 Task: Search one way flight ticket for 3 adults, 3 children in business from Dayton: James M. Cox Dayton International Airport to Greenville: Pitt-greenville Airport on 5-2-2023. Choice of flights is Alaska. Number of bags: 1 carry on bag and 3 checked bags. Price is upto 79000. Outbound departure time preference is 23:15.
Action: Mouse moved to (366, 322)
Screenshot: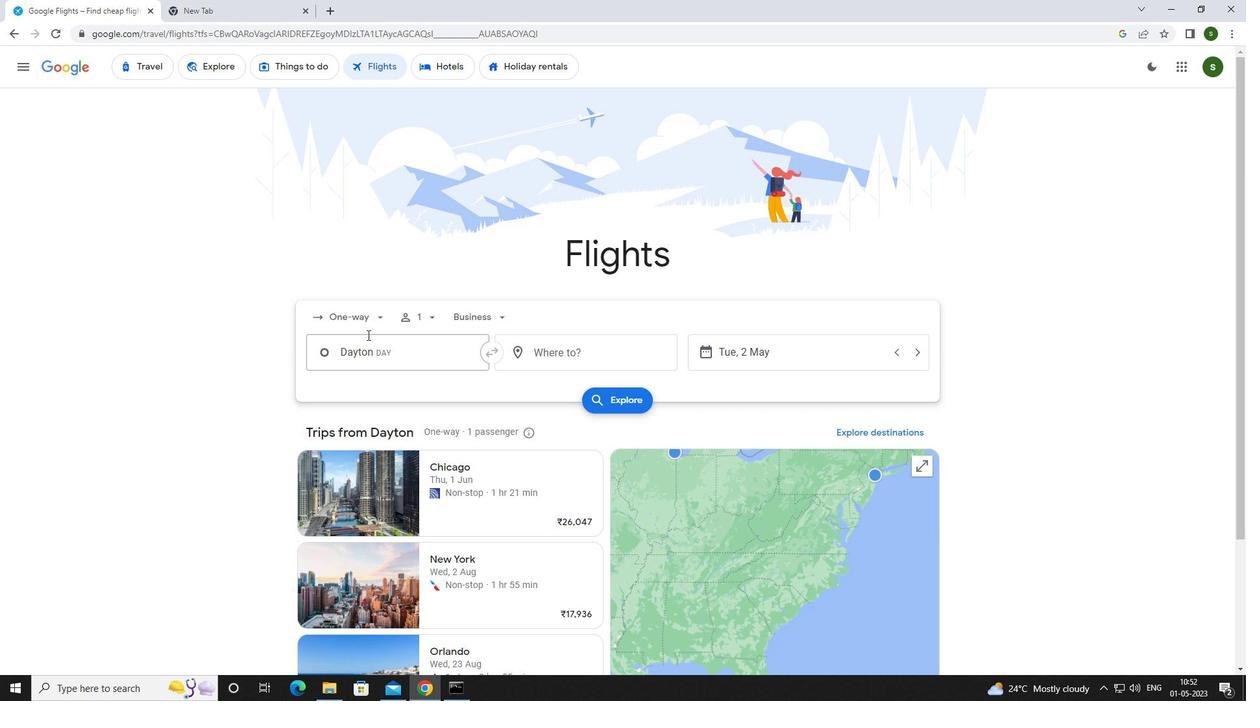 
Action: Mouse pressed left at (366, 322)
Screenshot: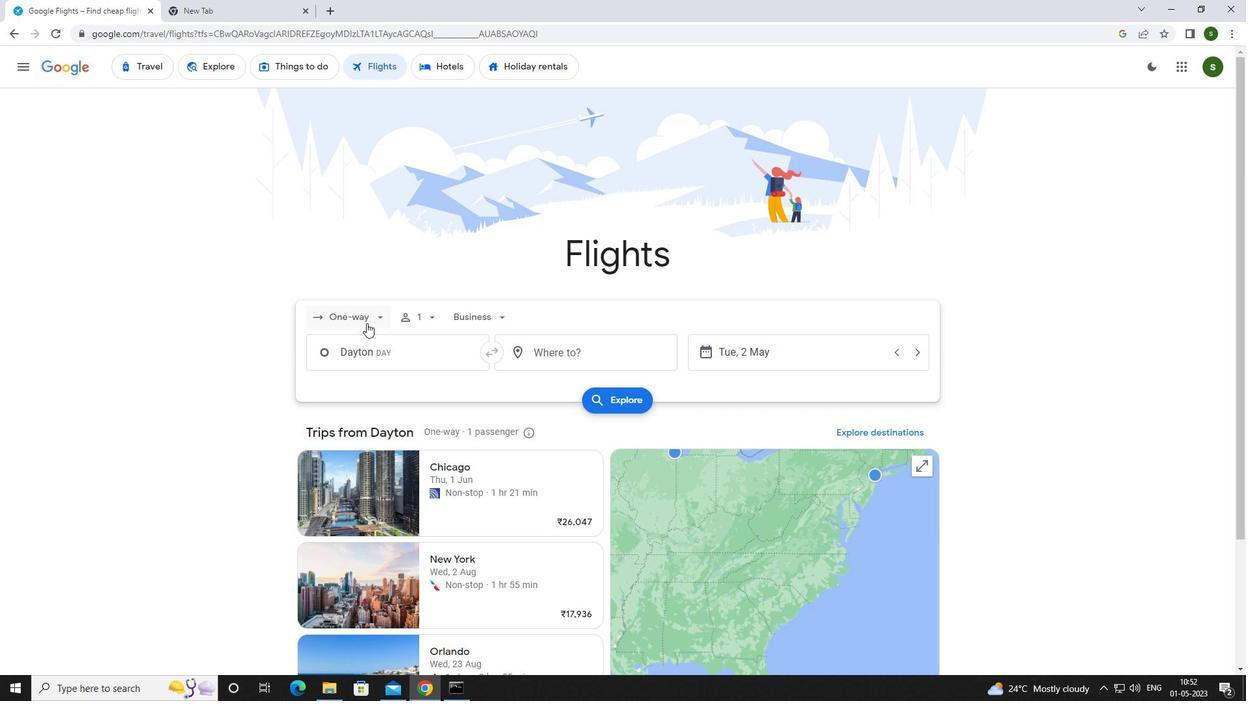 
Action: Mouse moved to (373, 379)
Screenshot: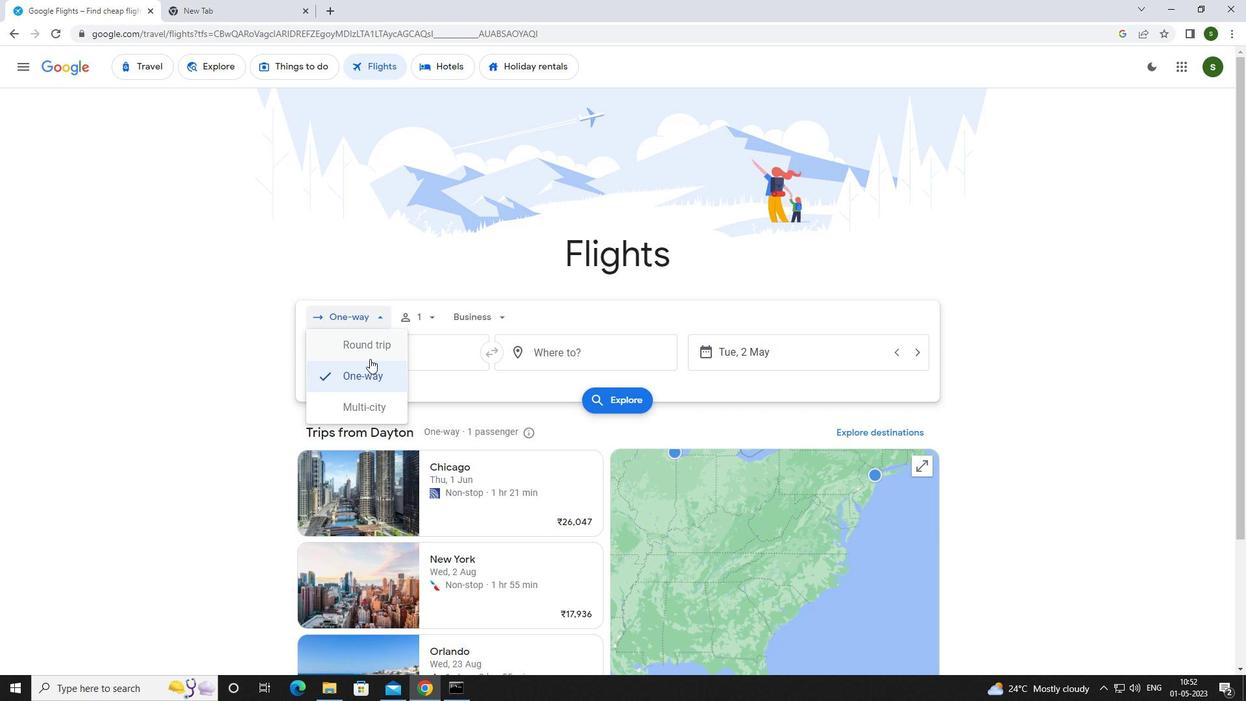 
Action: Mouse pressed left at (373, 379)
Screenshot: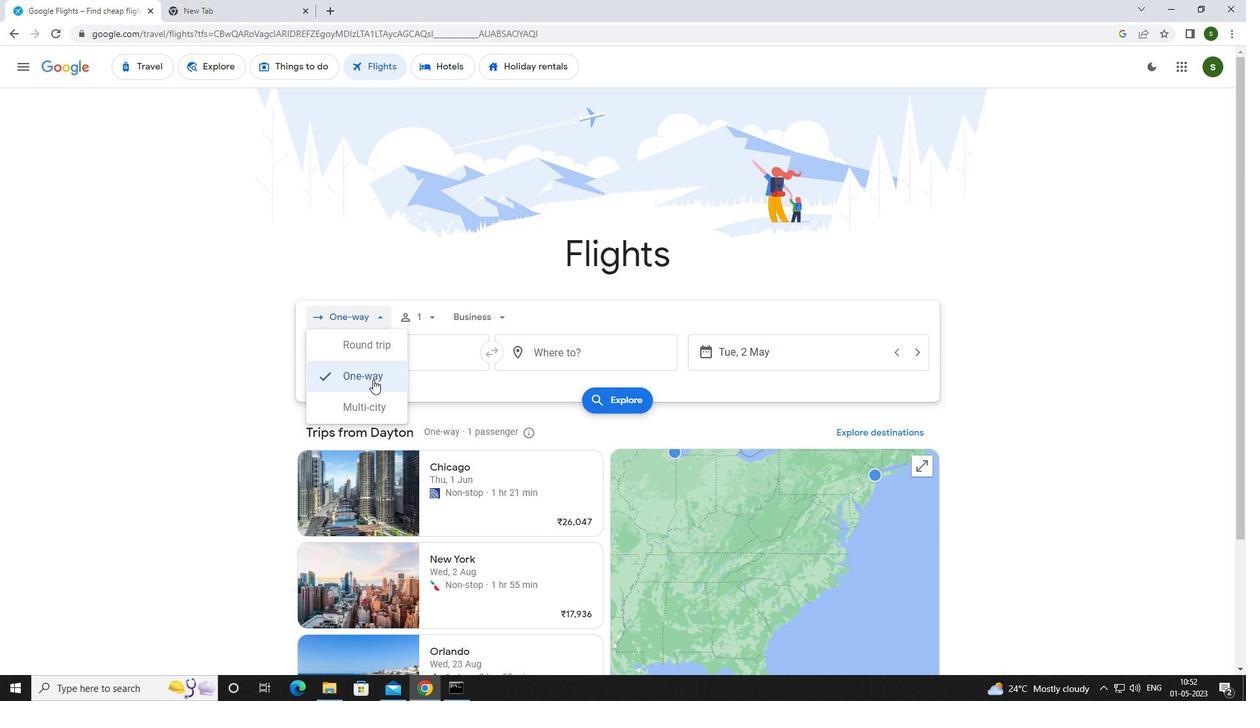 
Action: Mouse moved to (435, 315)
Screenshot: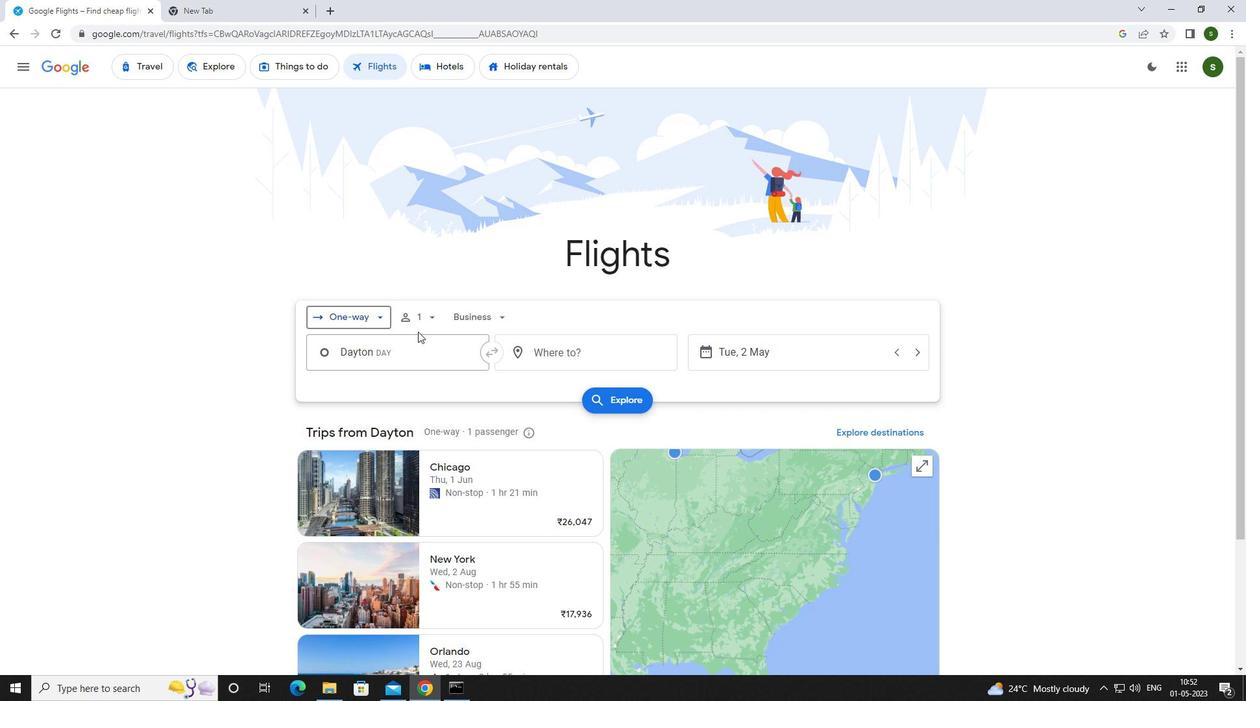 
Action: Mouse pressed left at (435, 315)
Screenshot: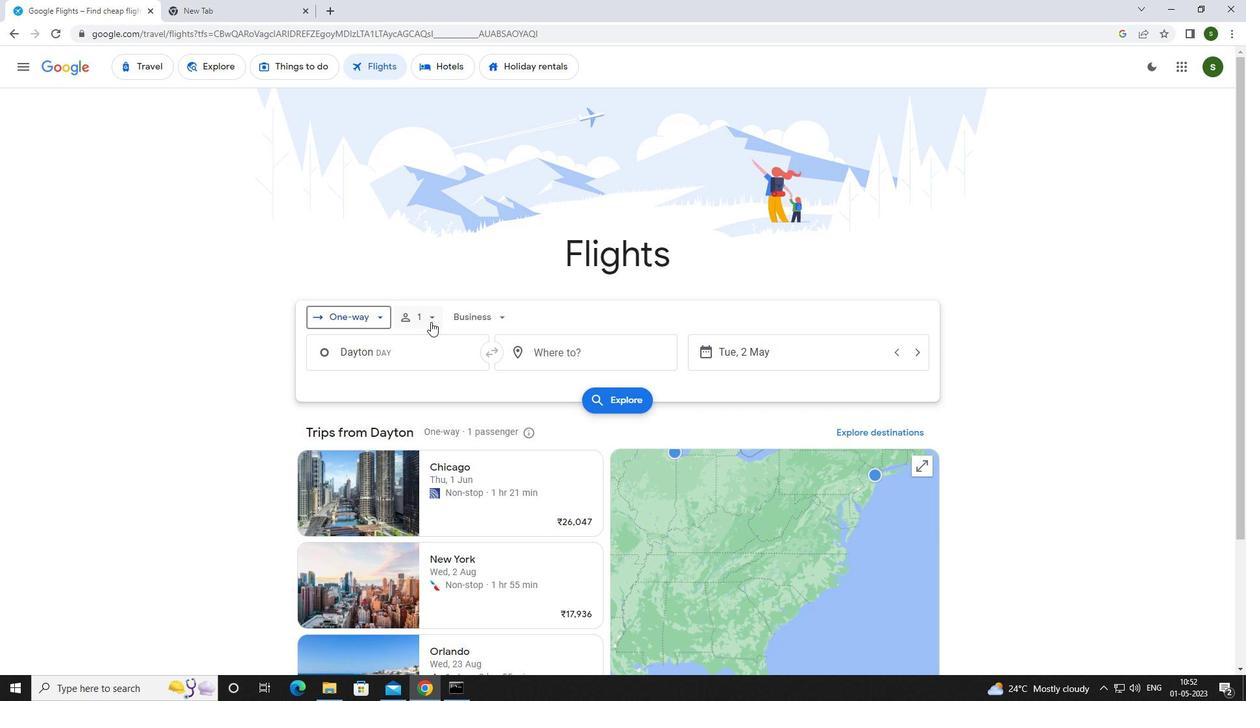 
Action: Mouse moved to (530, 352)
Screenshot: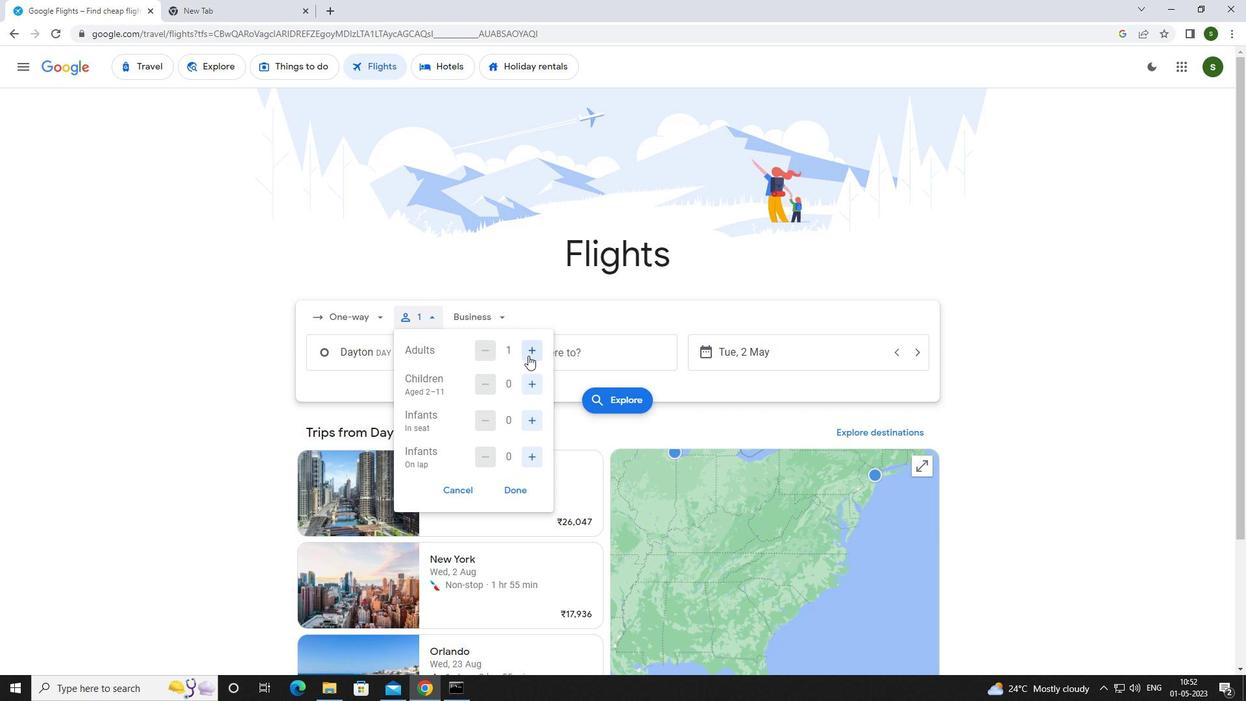 
Action: Mouse pressed left at (530, 352)
Screenshot: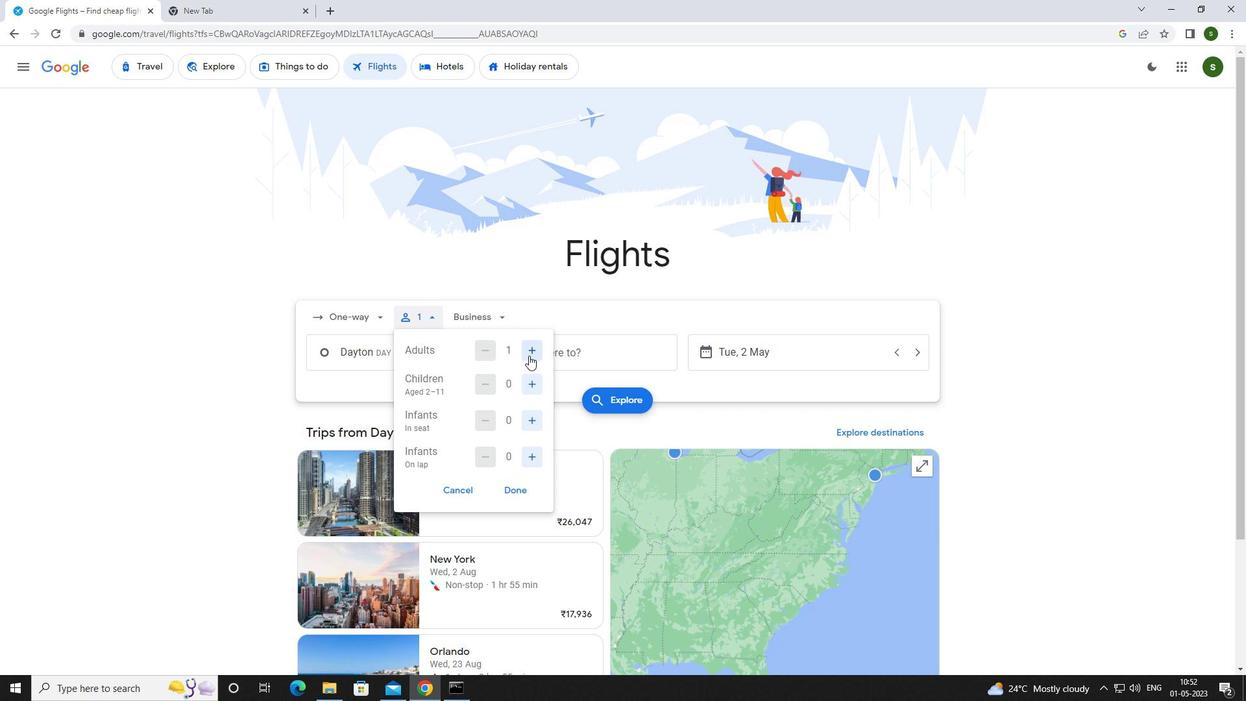 
Action: Mouse pressed left at (530, 352)
Screenshot: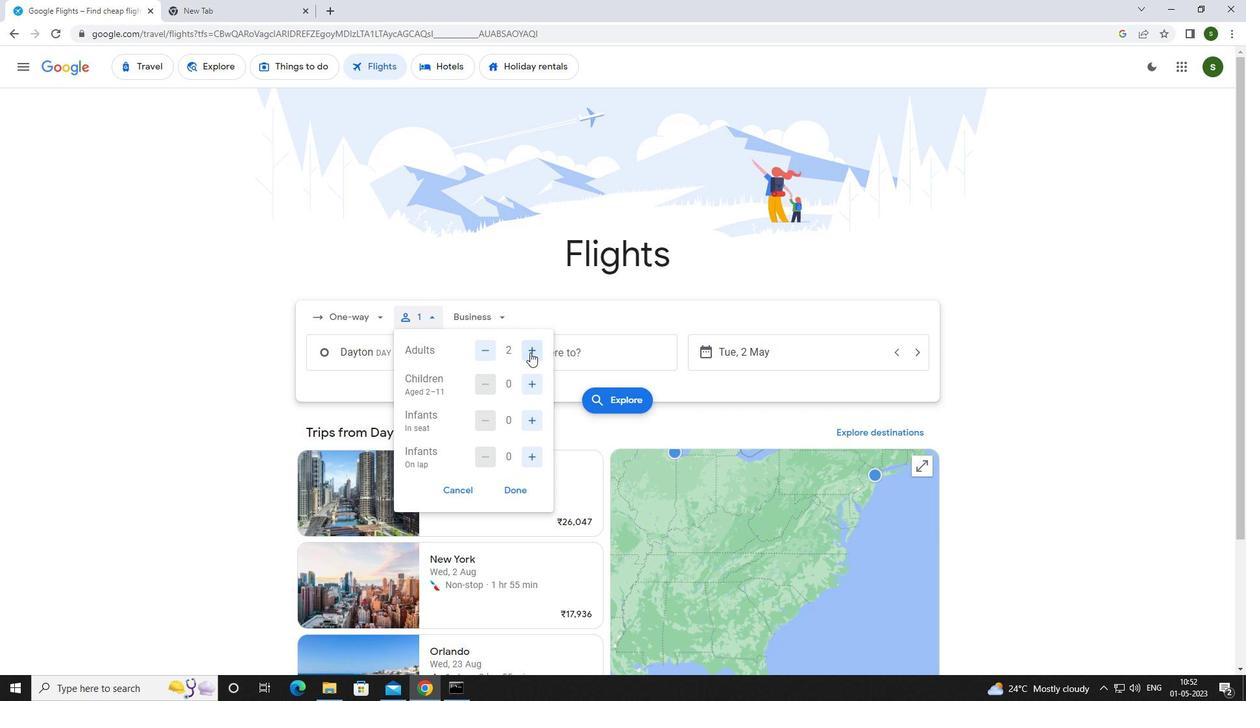 
Action: Mouse moved to (530, 377)
Screenshot: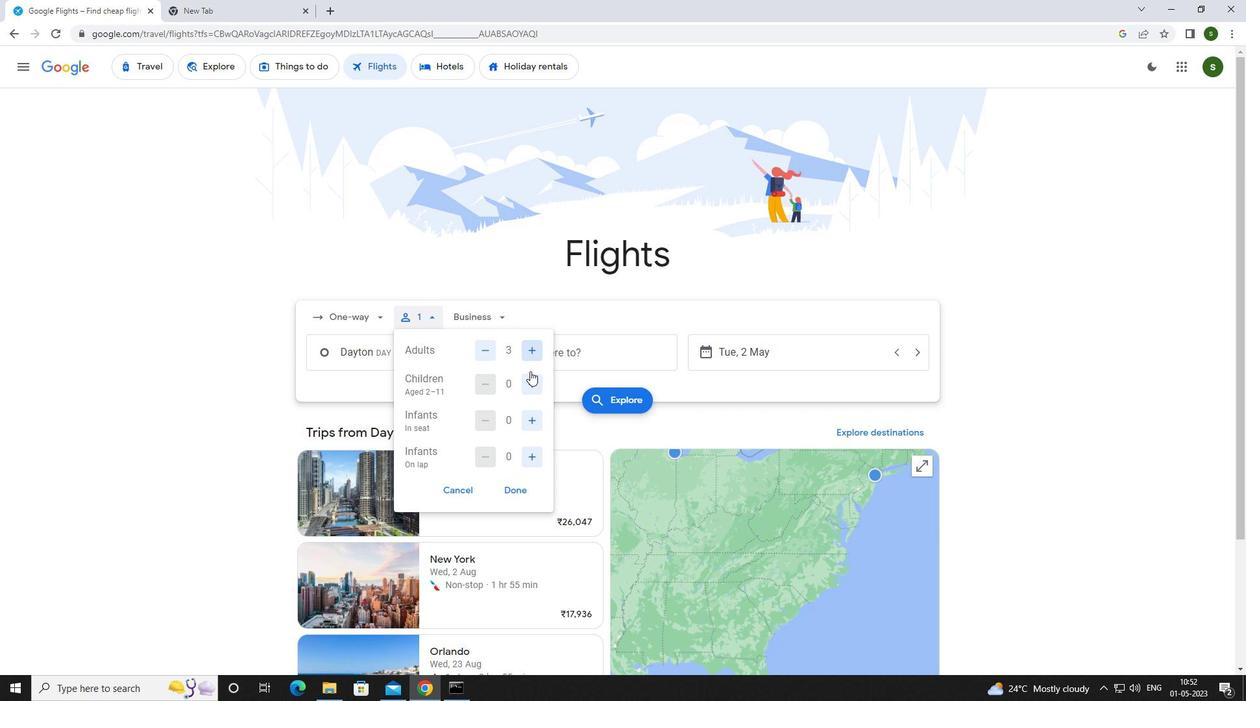 
Action: Mouse pressed left at (530, 377)
Screenshot: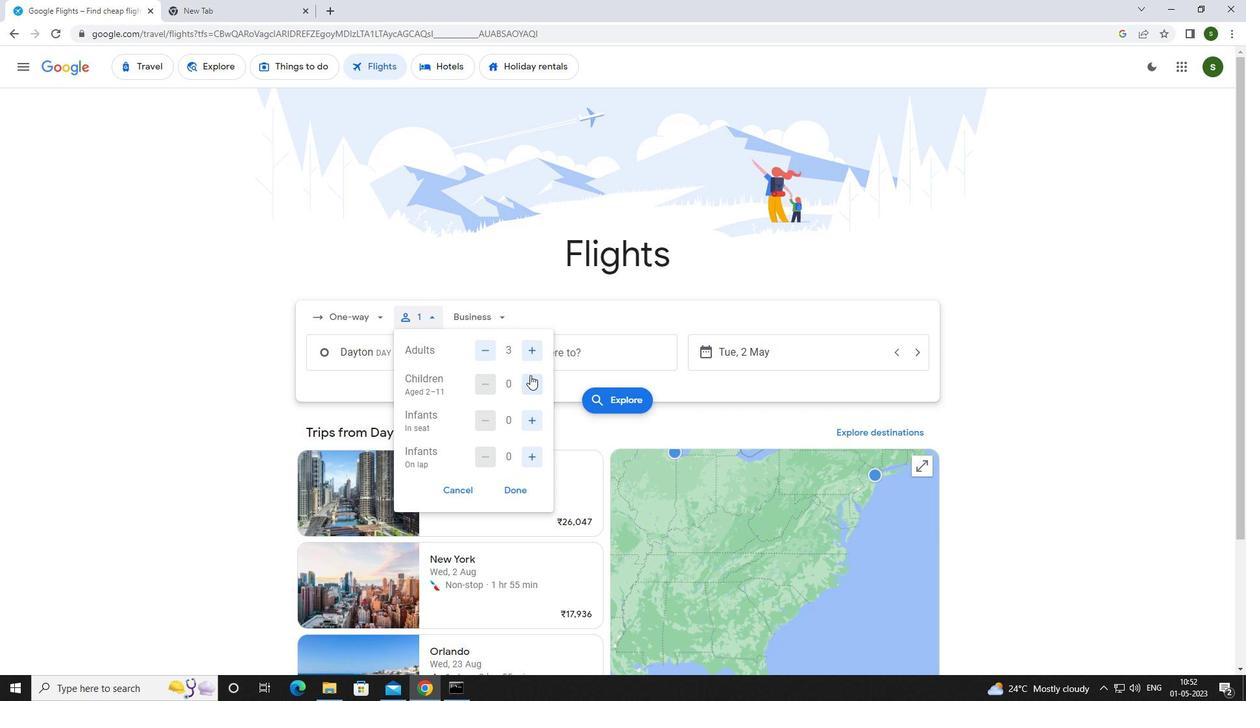 
Action: Mouse pressed left at (530, 377)
Screenshot: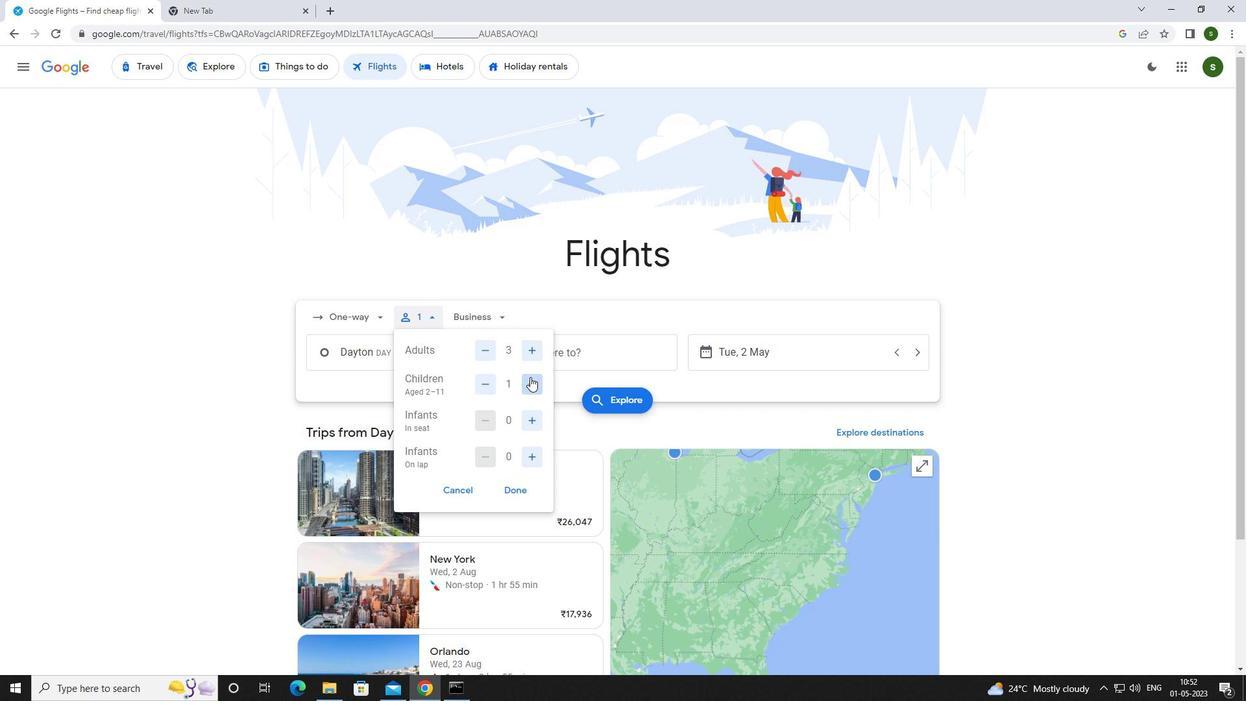 
Action: Mouse pressed left at (530, 377)
Screenshot: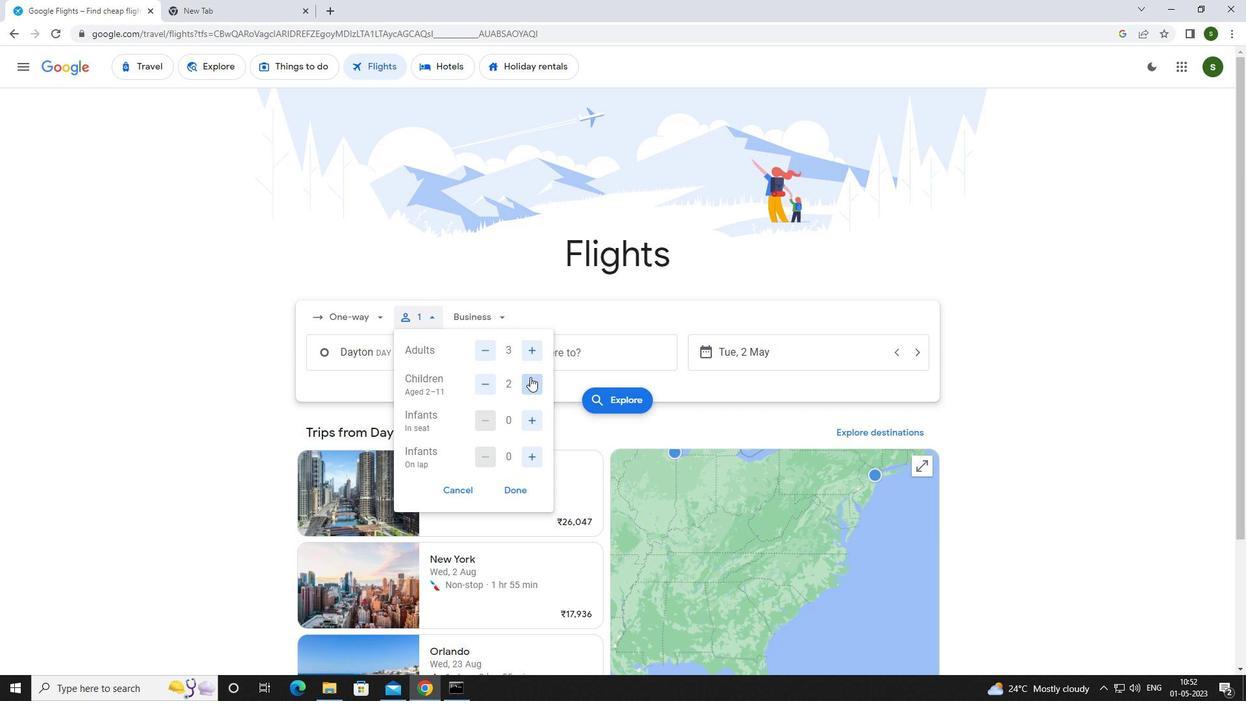 
Action: Mouse moved to (502, 322)
Screenshot: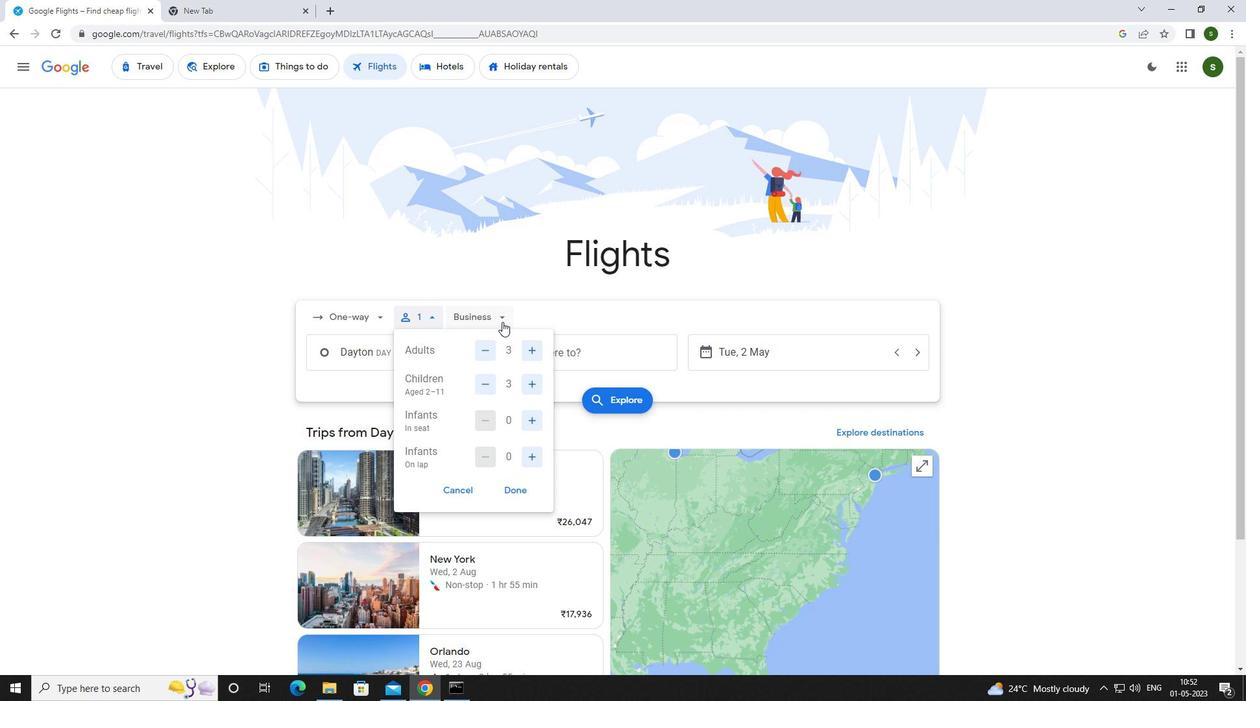
Action: Mouse pressed left at (502, 322)
Screenshot: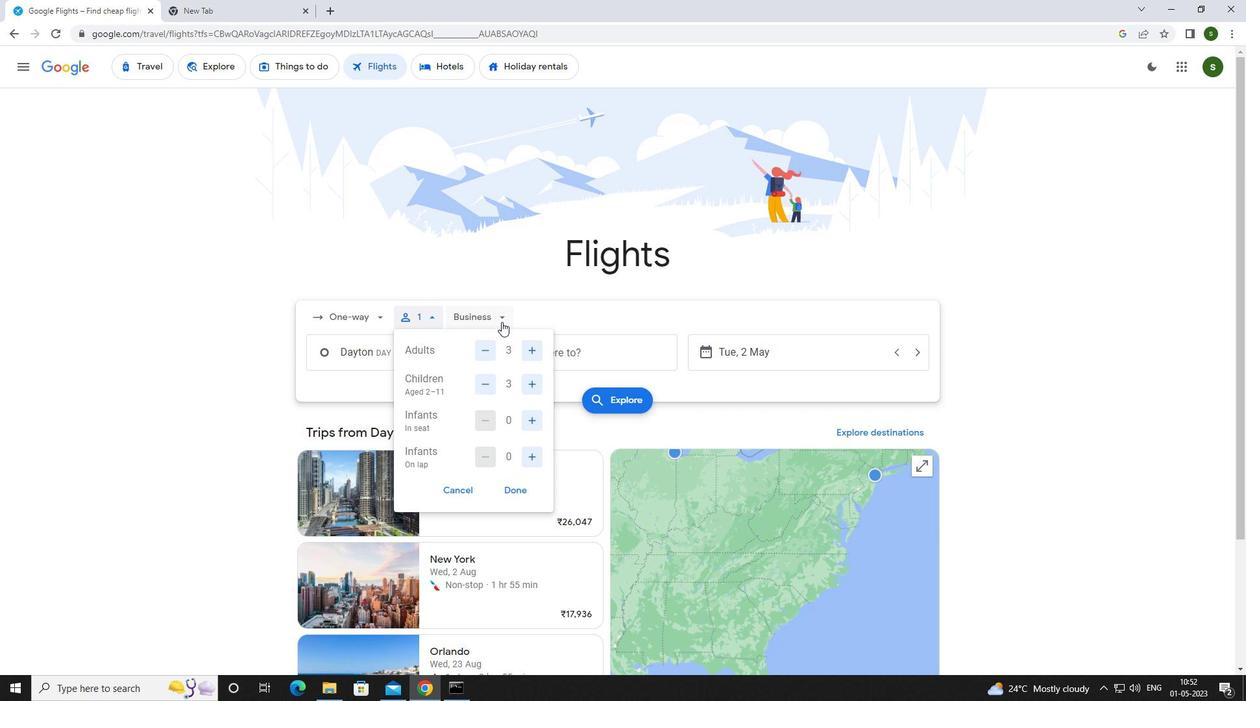 
Action: Mouse moved to (511, 402)
Screenshot: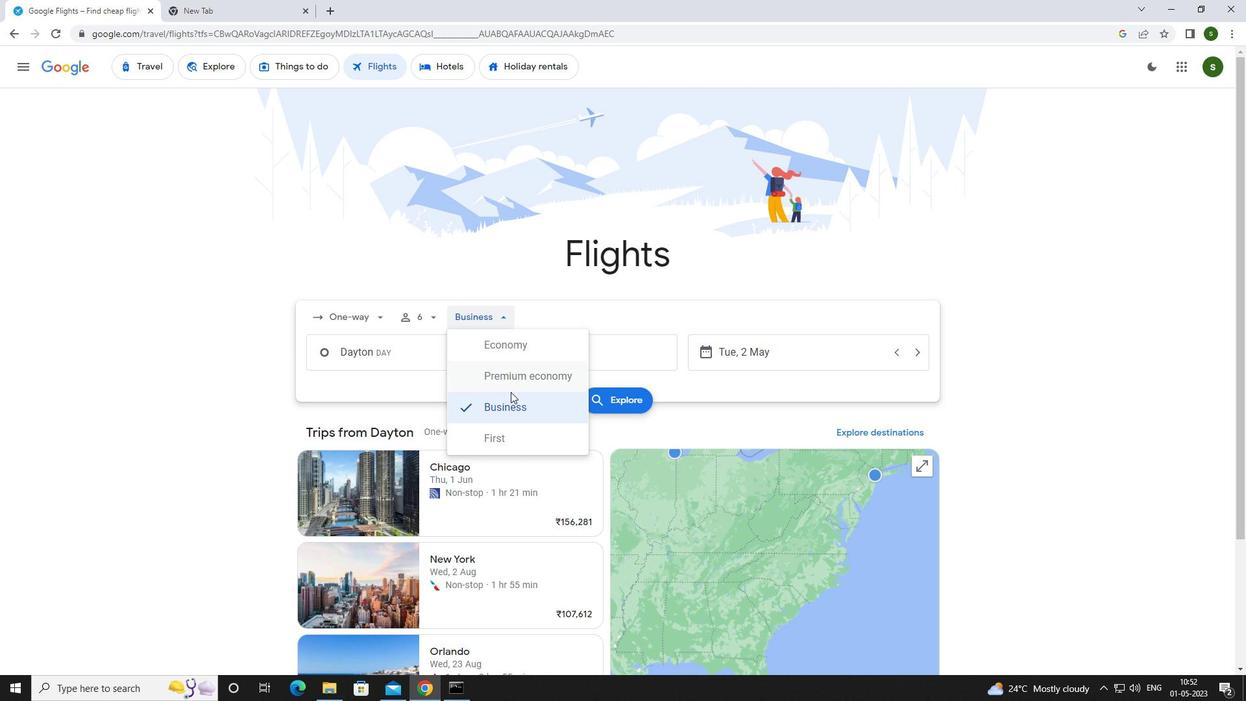 
Action: Mouse pressed left at (511, 402)
Screenshot: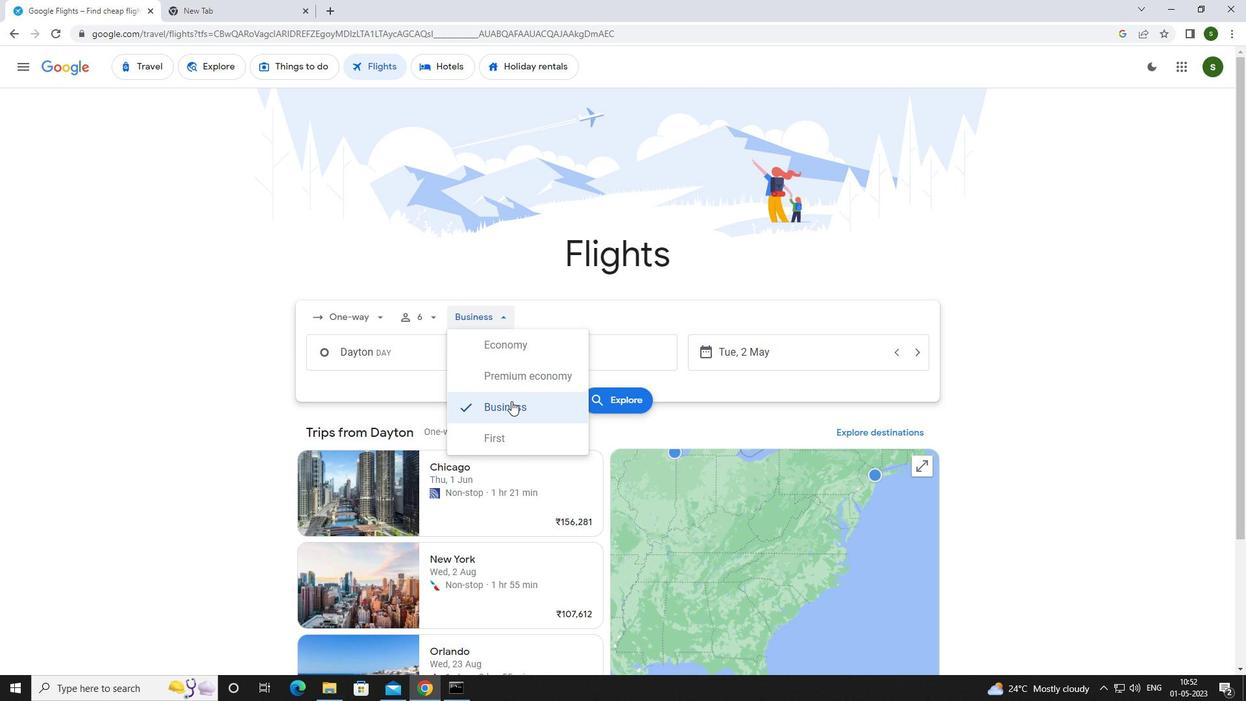 
Action: Mouse moved to (448, 353)
Screenshot: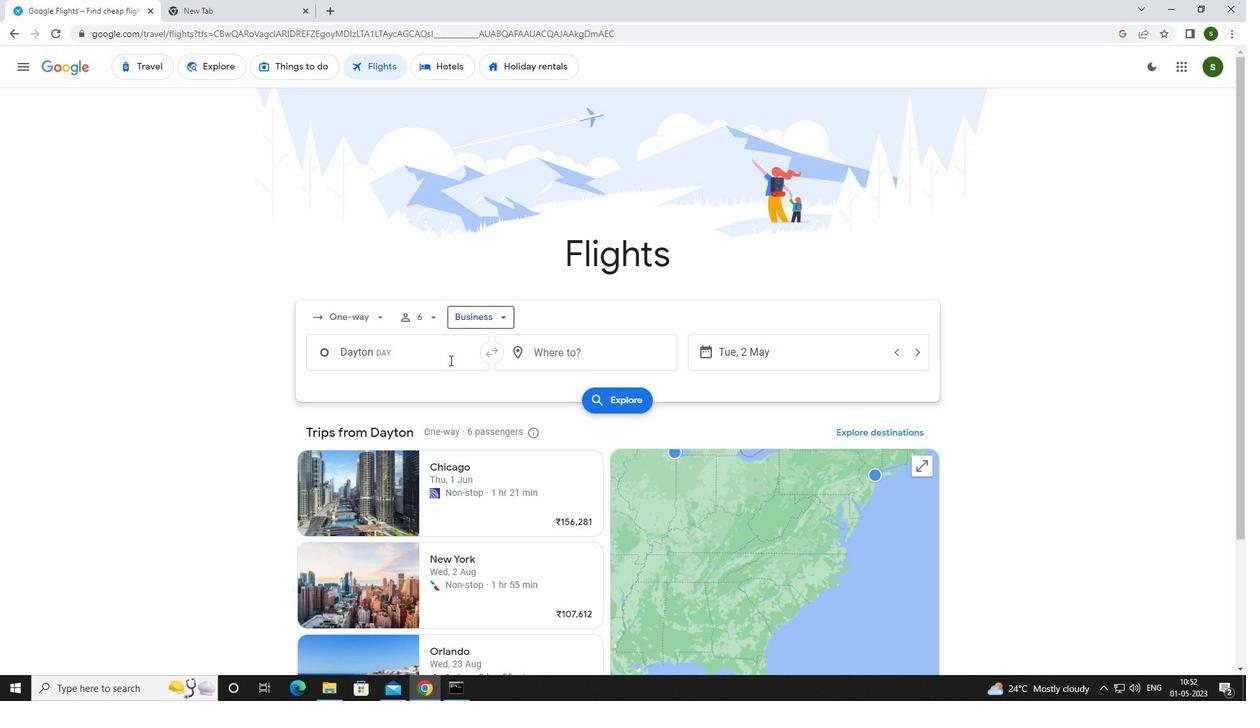 
Action: Mouse pressed left at (448, 353)
Screenshot: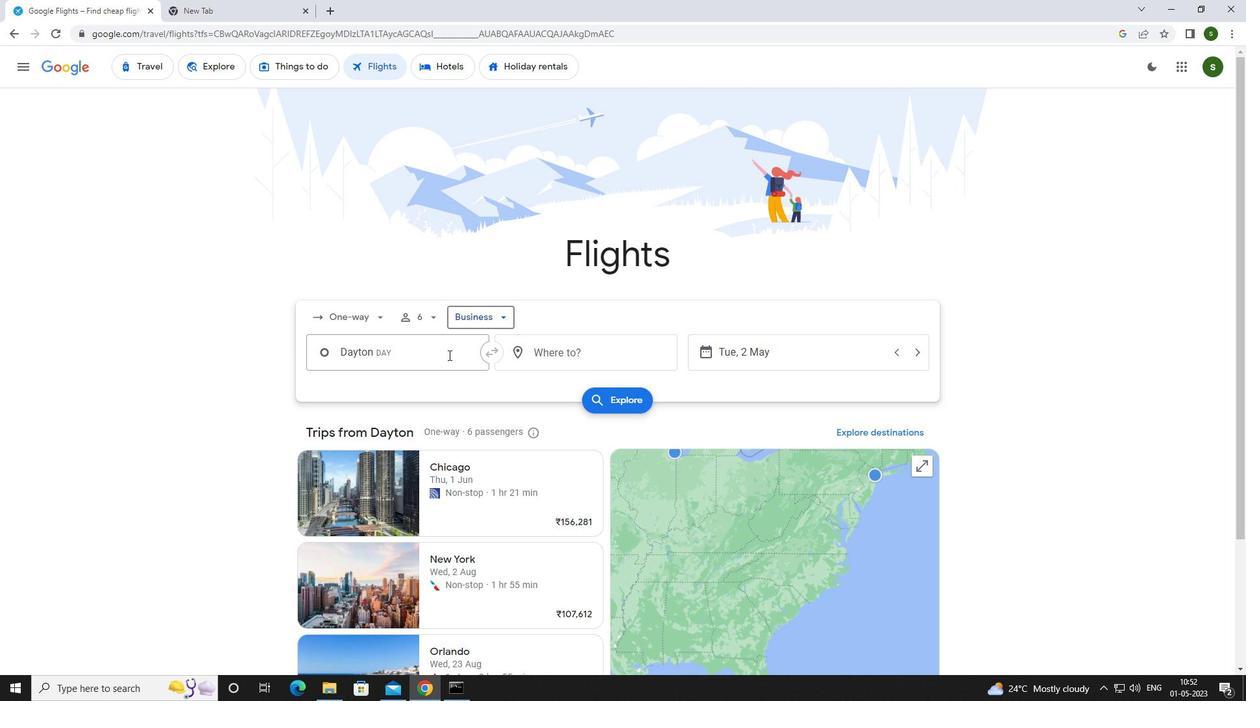 
Action: Key pressed <Key.caps_lock>d<Key.caps_lock>ayton<Key.space>
Screenshot: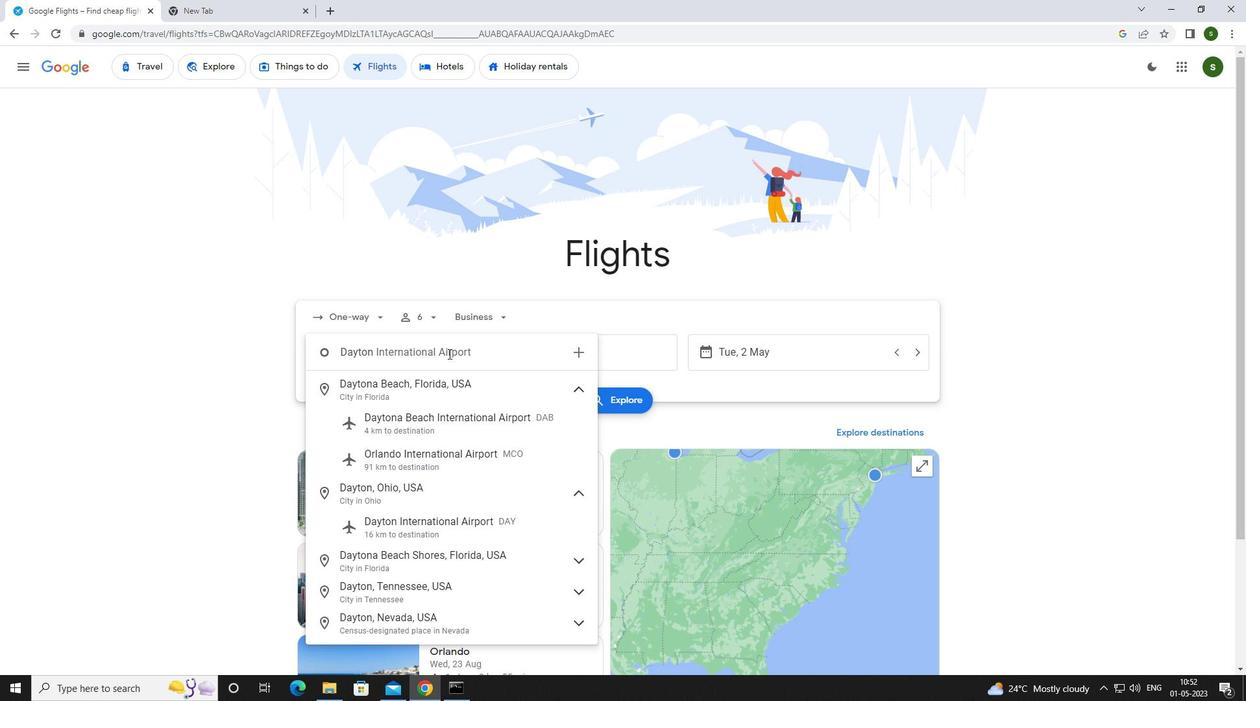 
Action: Mouse moved to (442, 423)
Screenshot: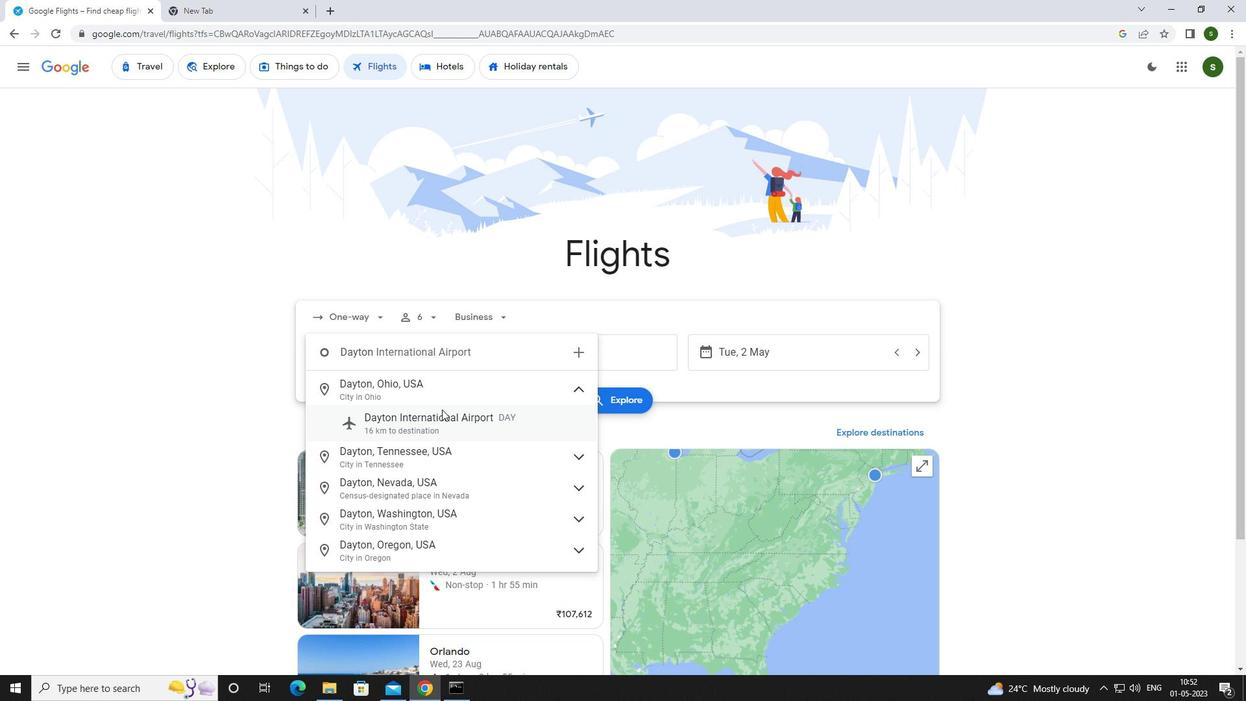 
Action: Mouse pressed left at (442, 423)
Screenshot: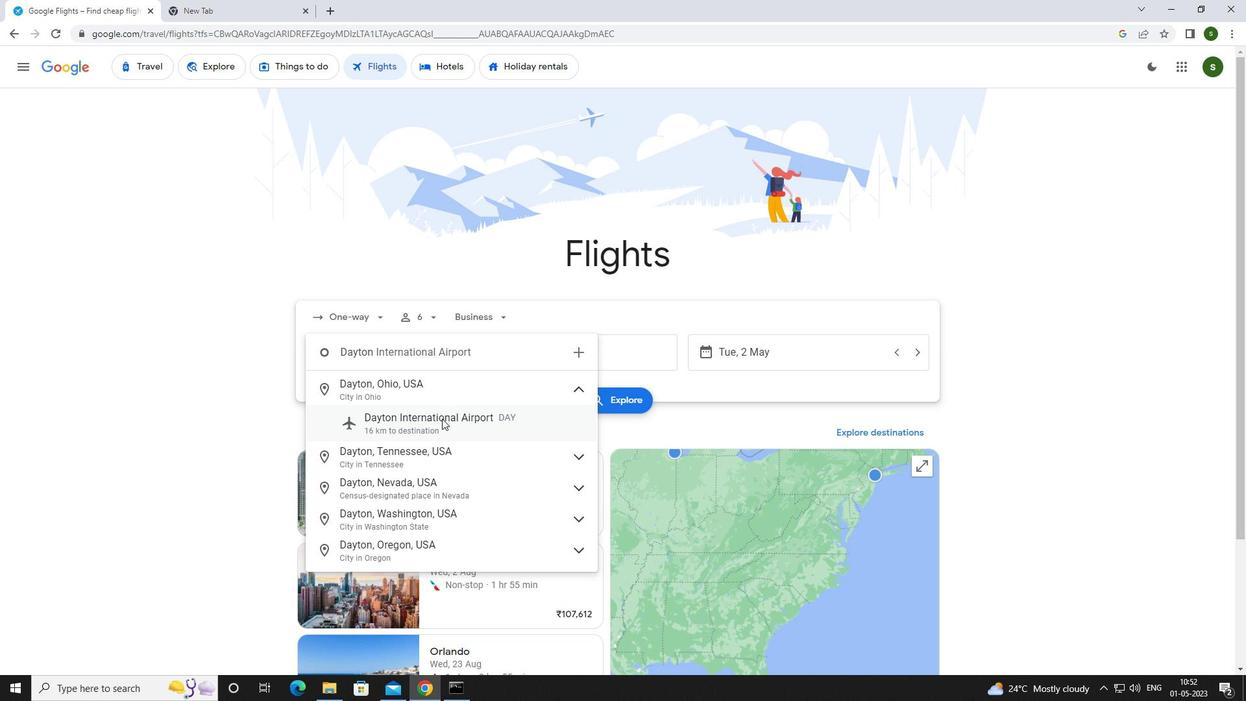 
Action: Mouse moved to (573, 357)
Screenshot: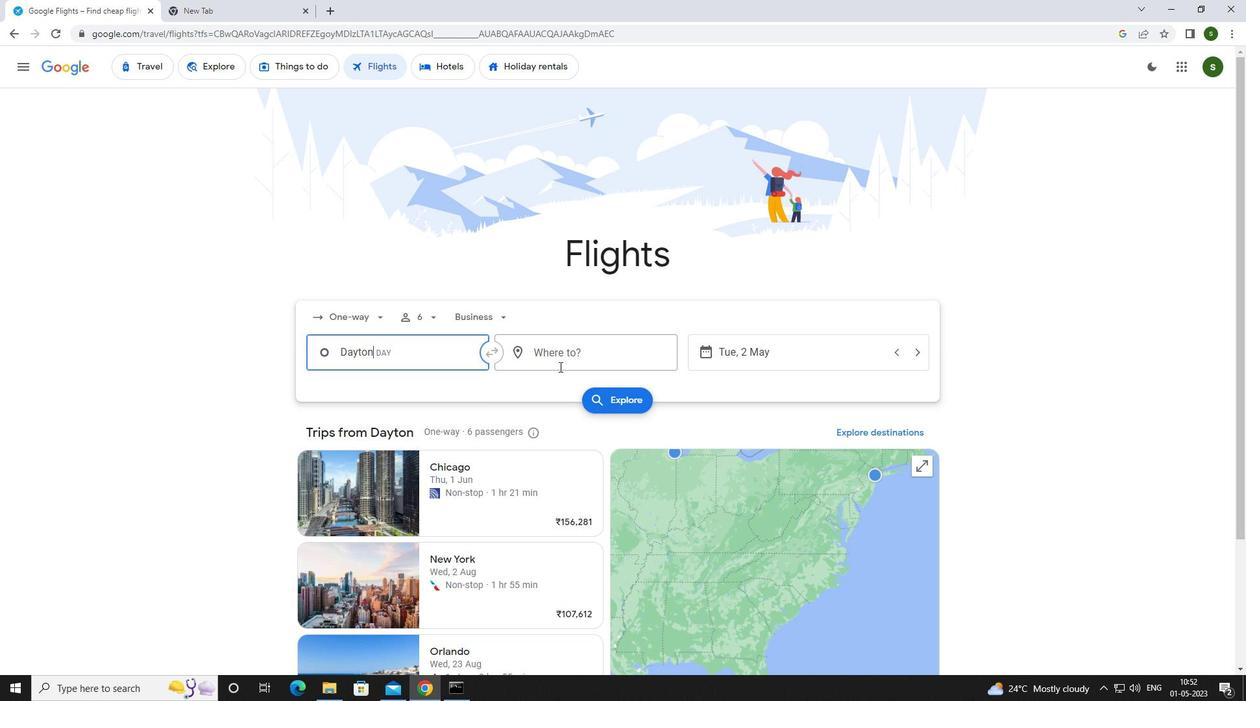 
Action: Mouse pressed left at (573, 357)
Screenshot: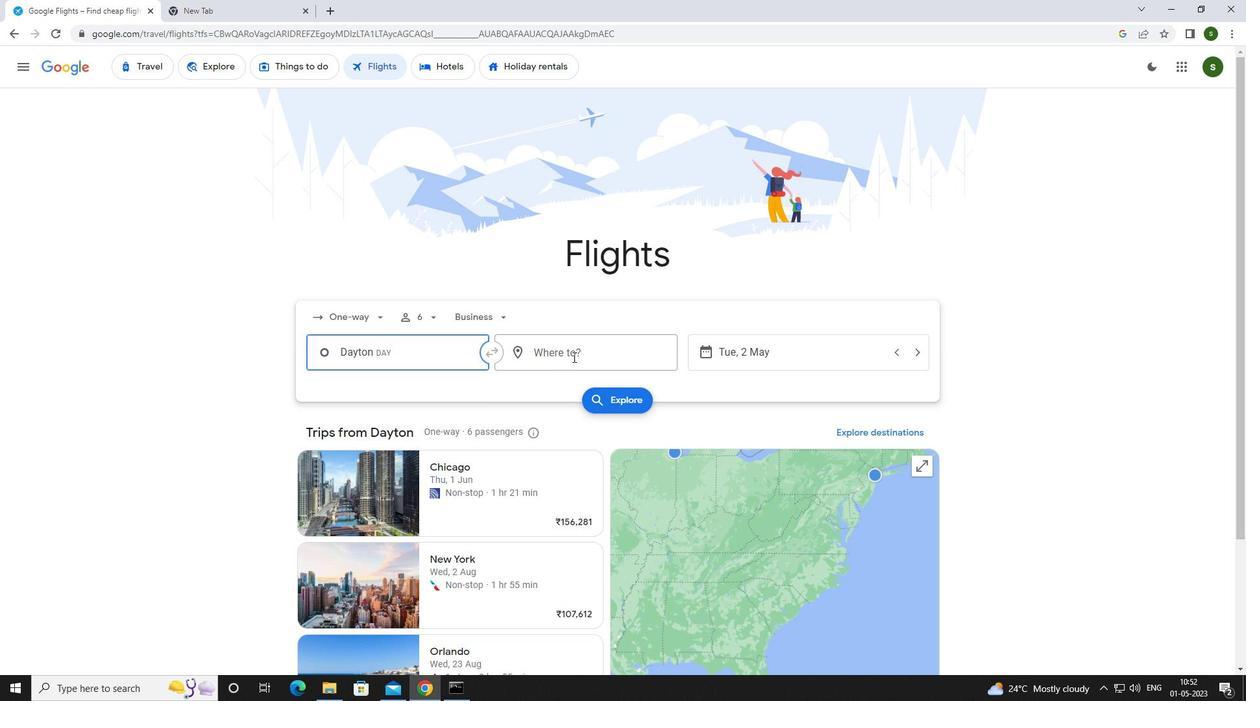 
Action: Mouse moved to (487, 379)
Screenshot: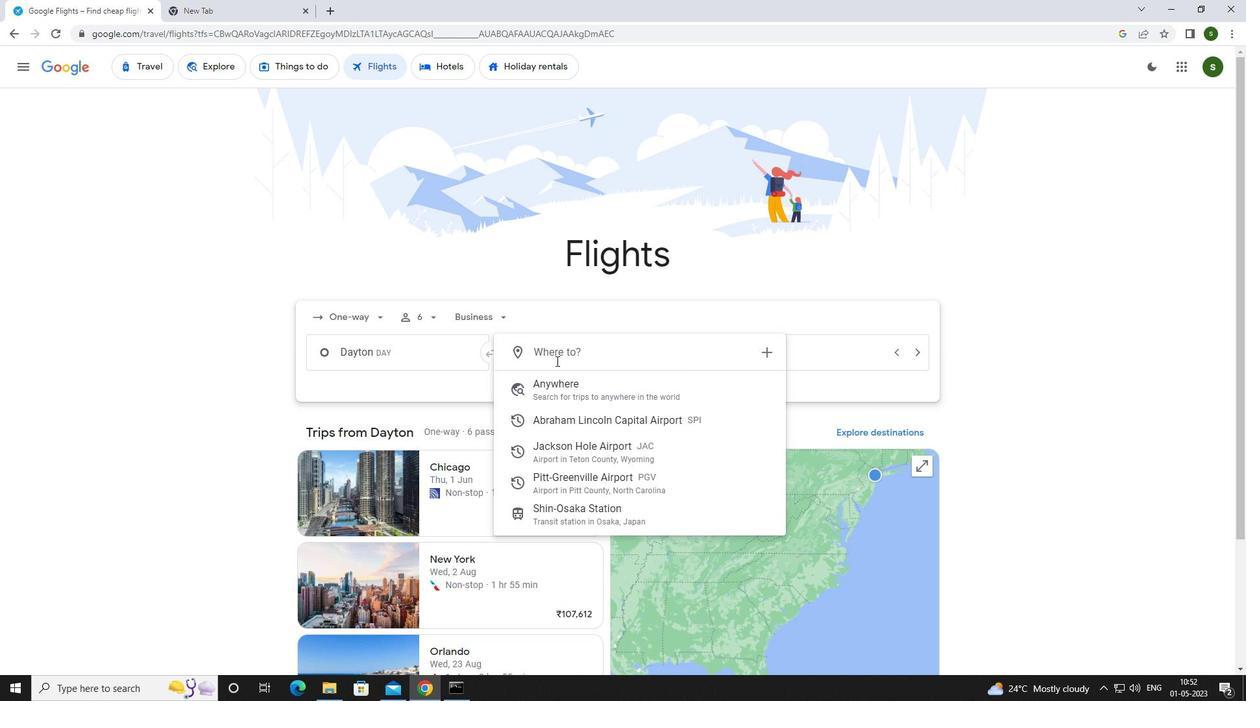 
Action: Key pressed <Key.caps_lock>p<Key.caps_lock>itt
Screenshot: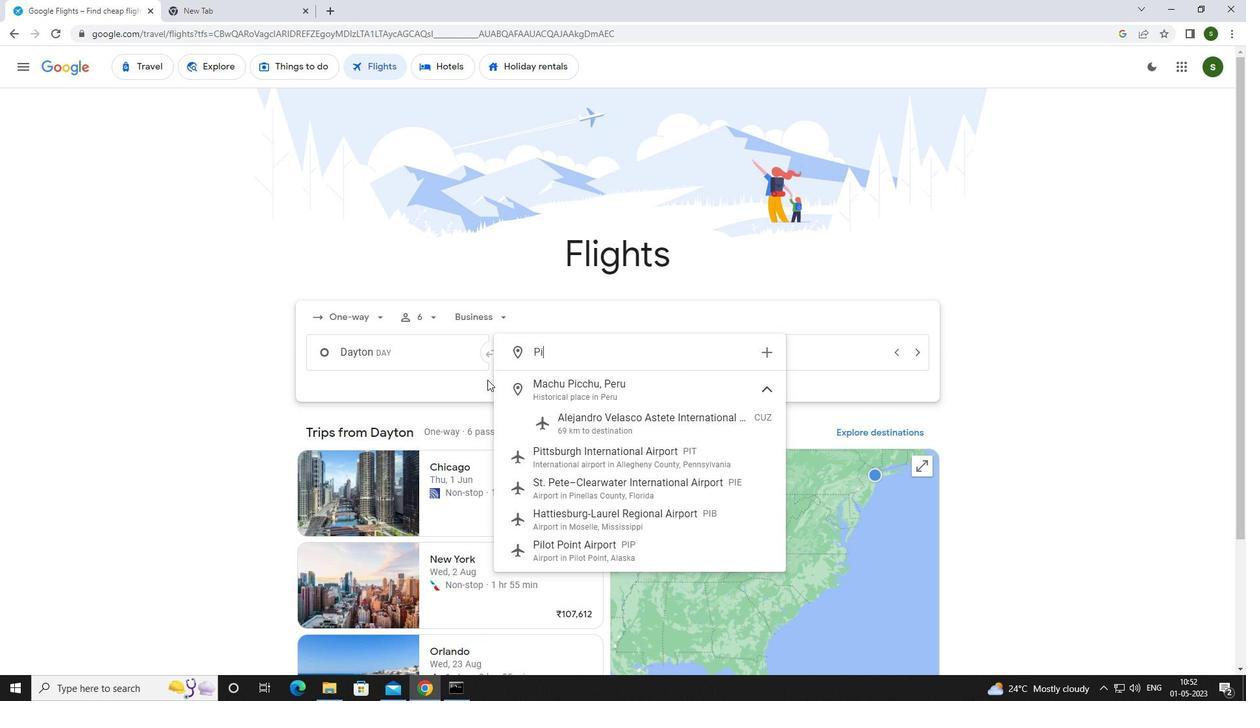 
Action: Mouse moved to (570, 481)
Screenshot: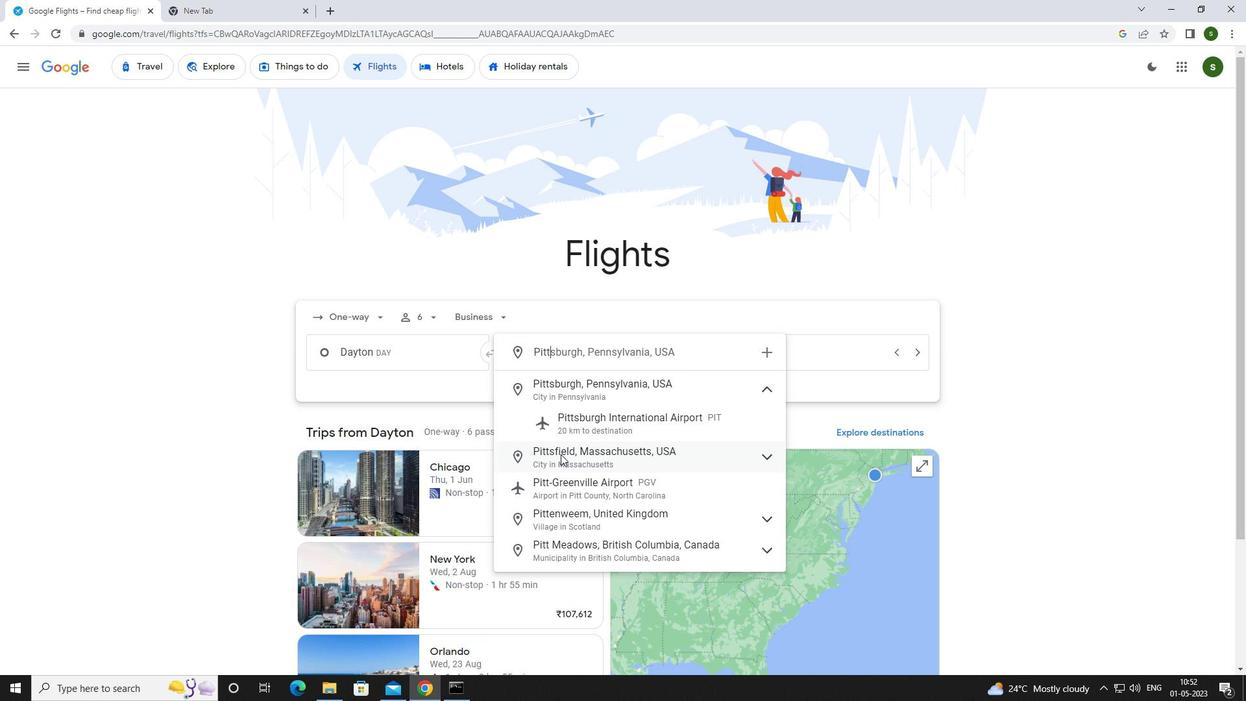 
Action: Mouse pressed left at (570, 481)
Screenshot: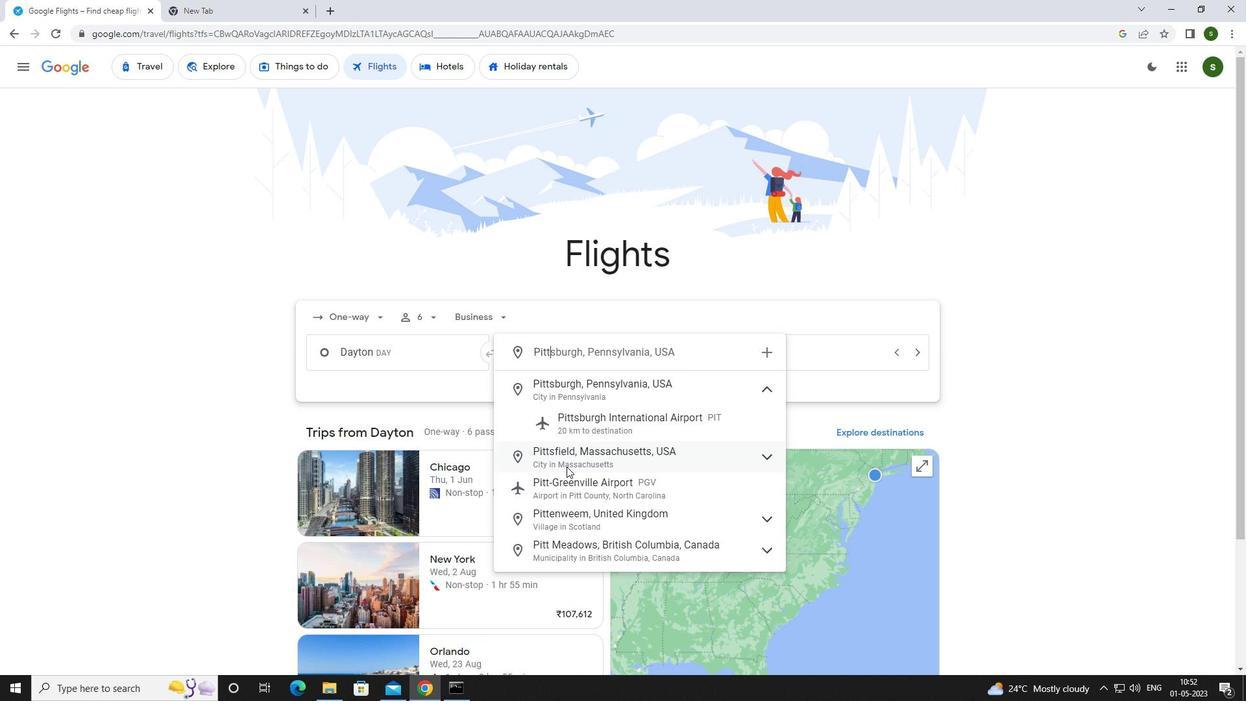 
Action: Mouse moved to (781, 353)
Screenshot: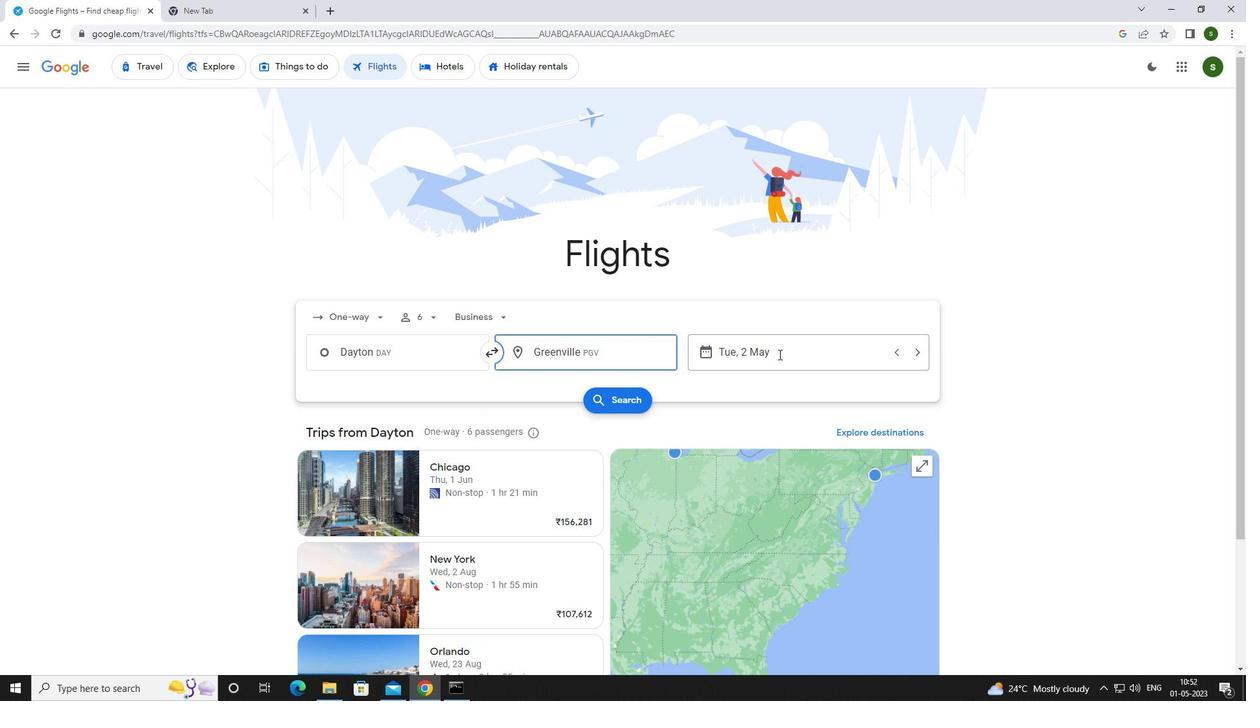 
Action: Mouse pressed left at (781, 353)
Screenshot: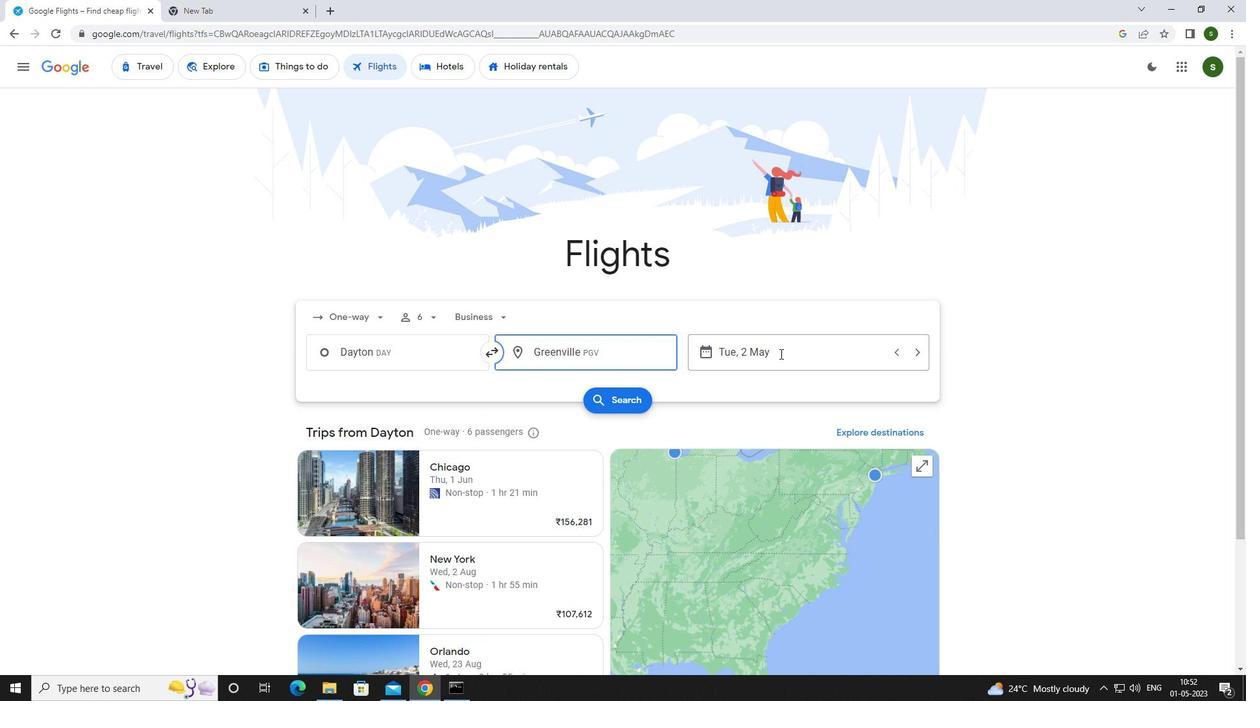 
Action: Mouse moved to (531, 442)
Screenshot: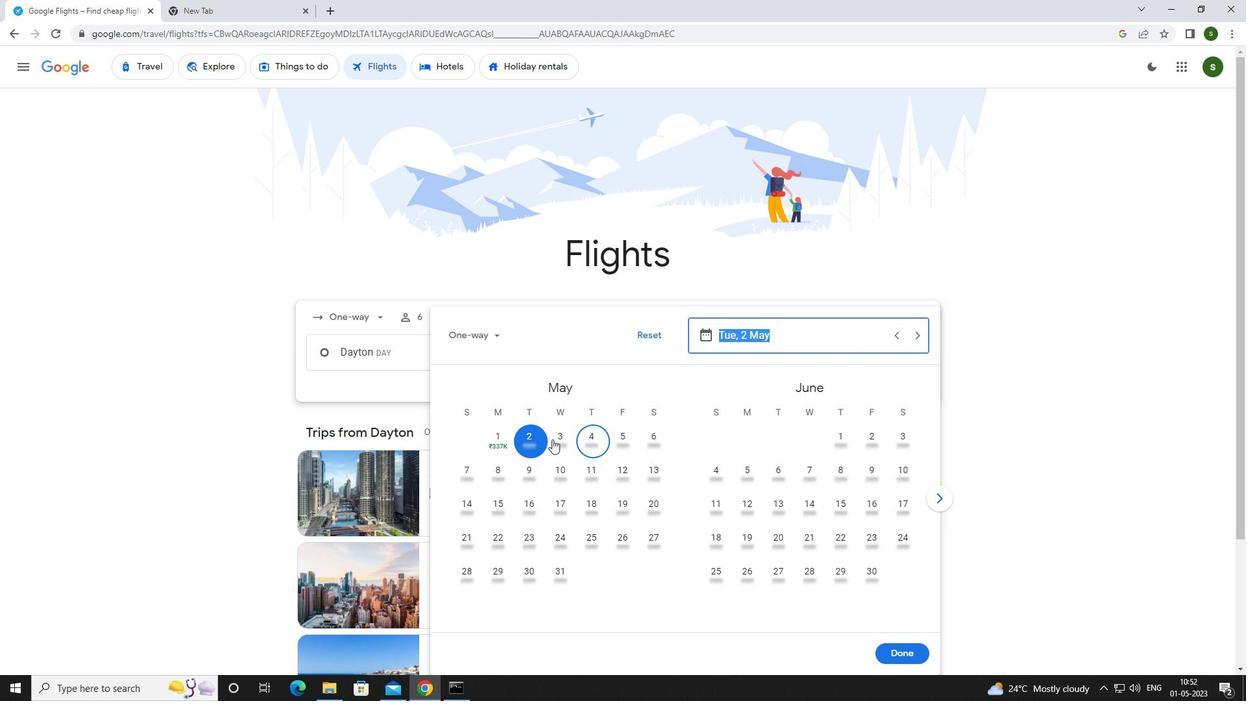 
Action: Mouse pressed left at (531, 442)
Screenshot: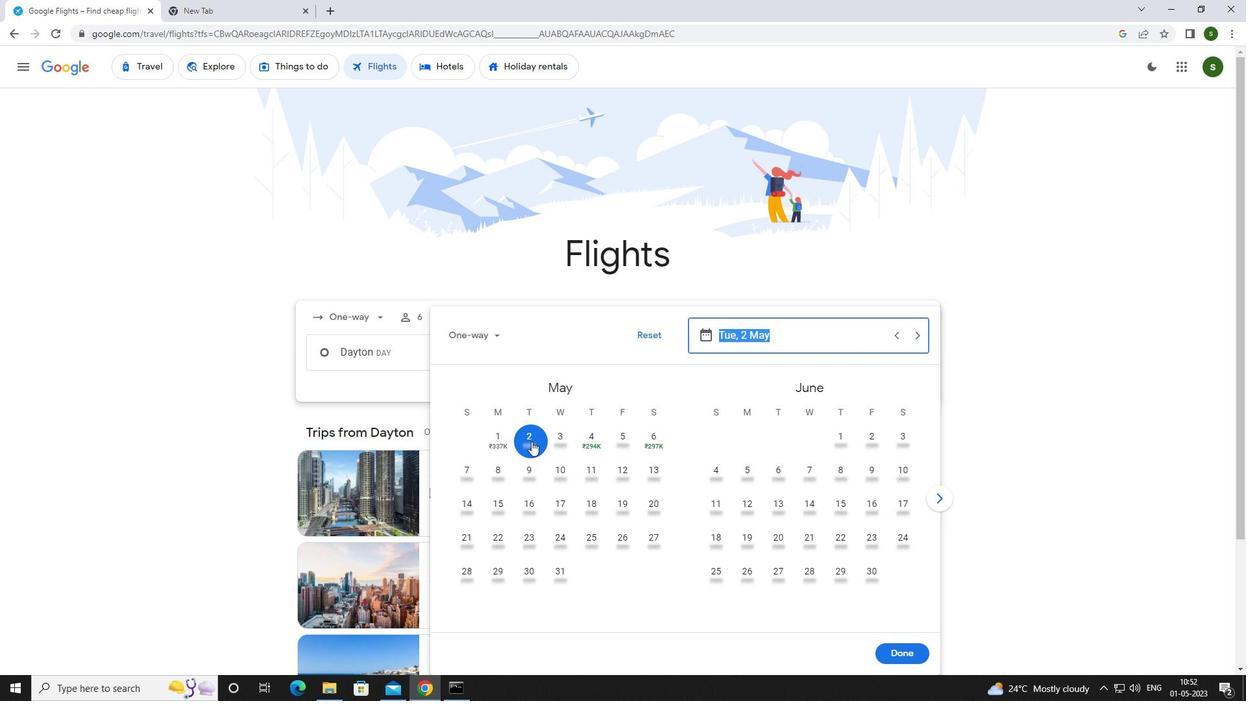 
Action: Mouse moved to (891, 650)
Screenshot: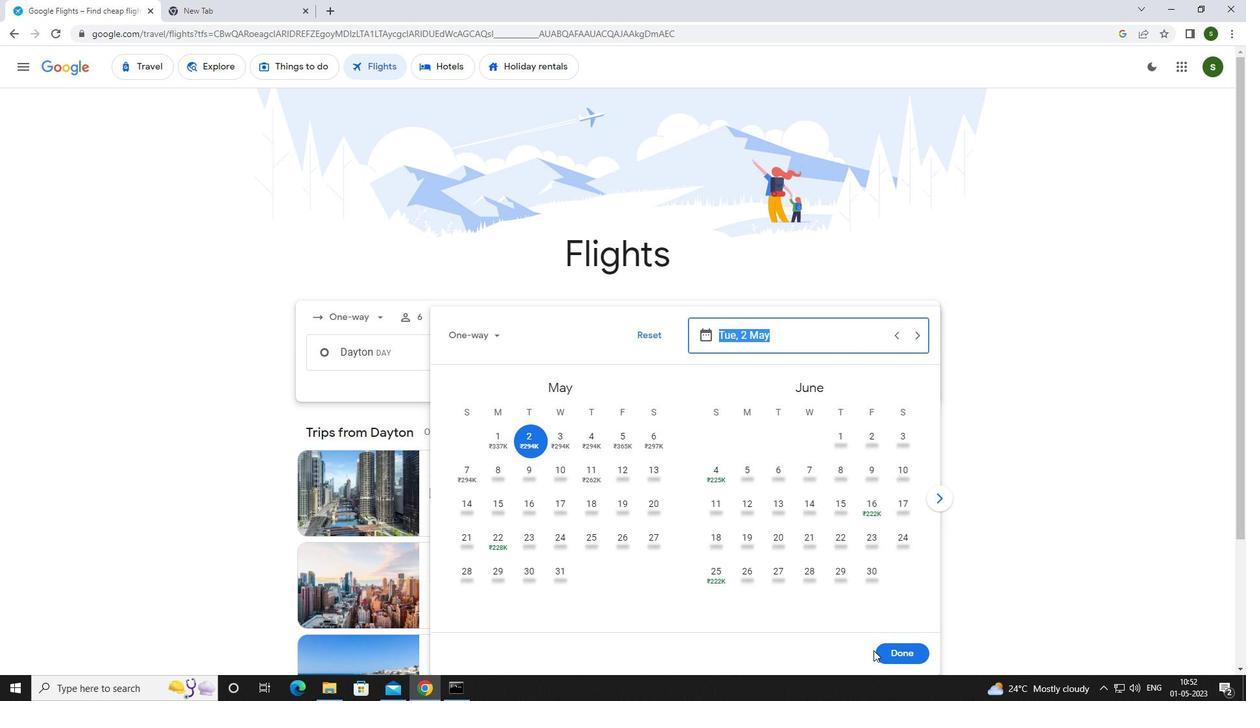 
Action: Mouse pressed left at (891, 650)
Screenshot: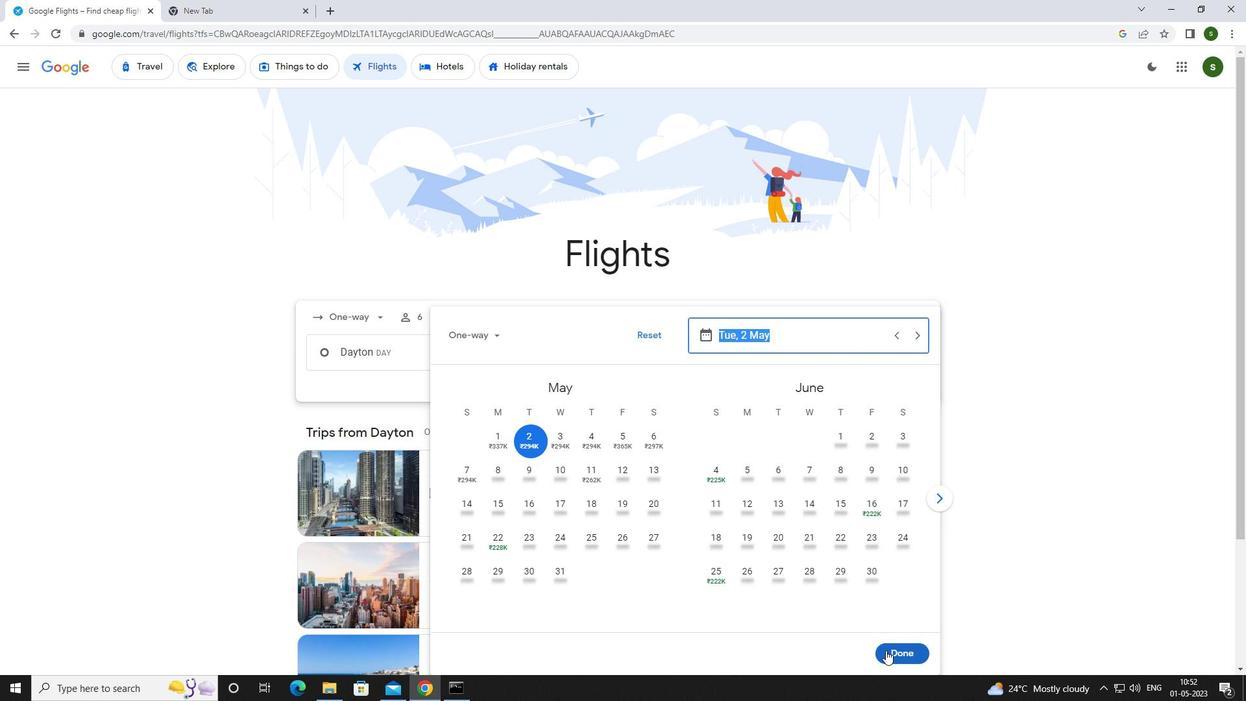 
Action: Mouse moved to (618, 400)
Screenshot: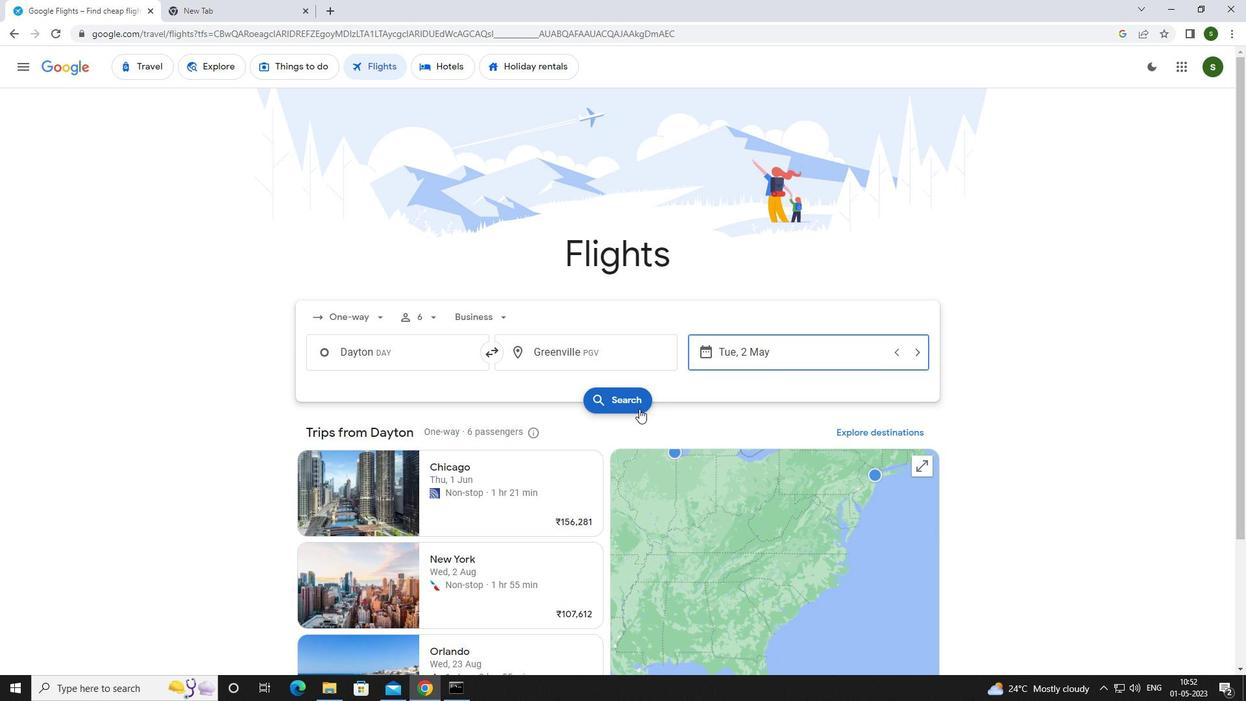 
Action: Mouse pressed left at (618, 400)
Screenshot: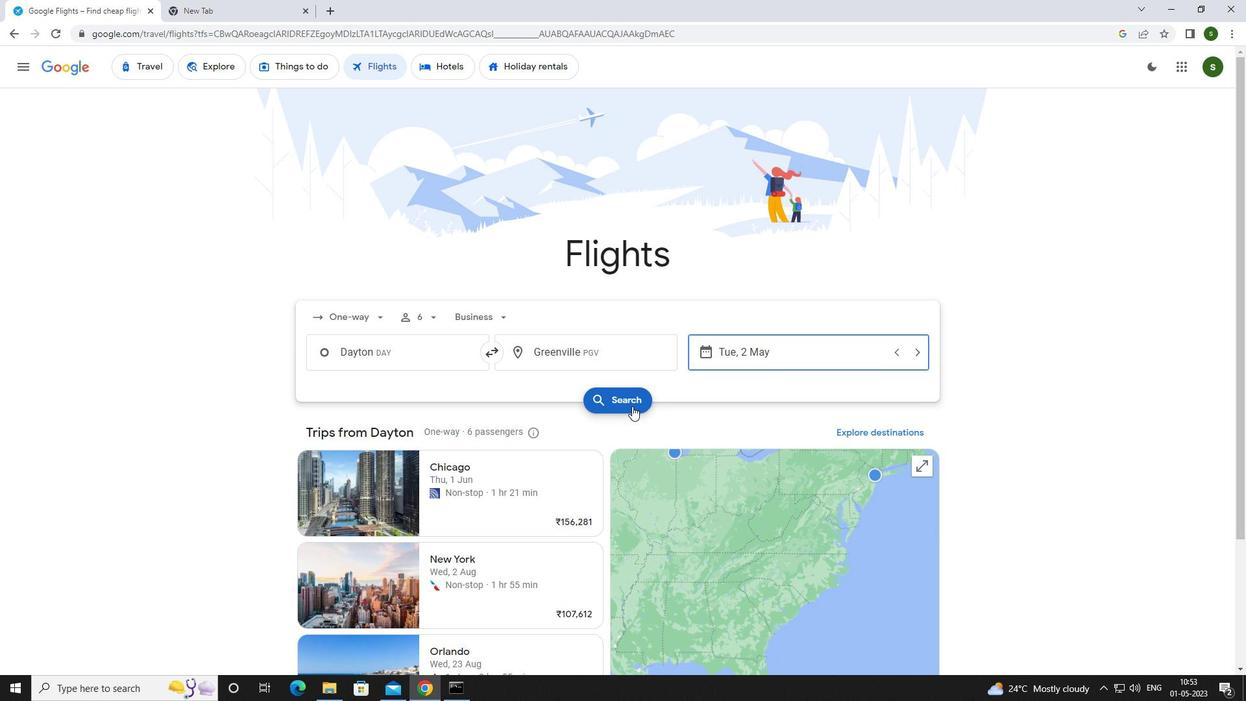 
Action: Mouse moved to (338, 190)
Screenshot: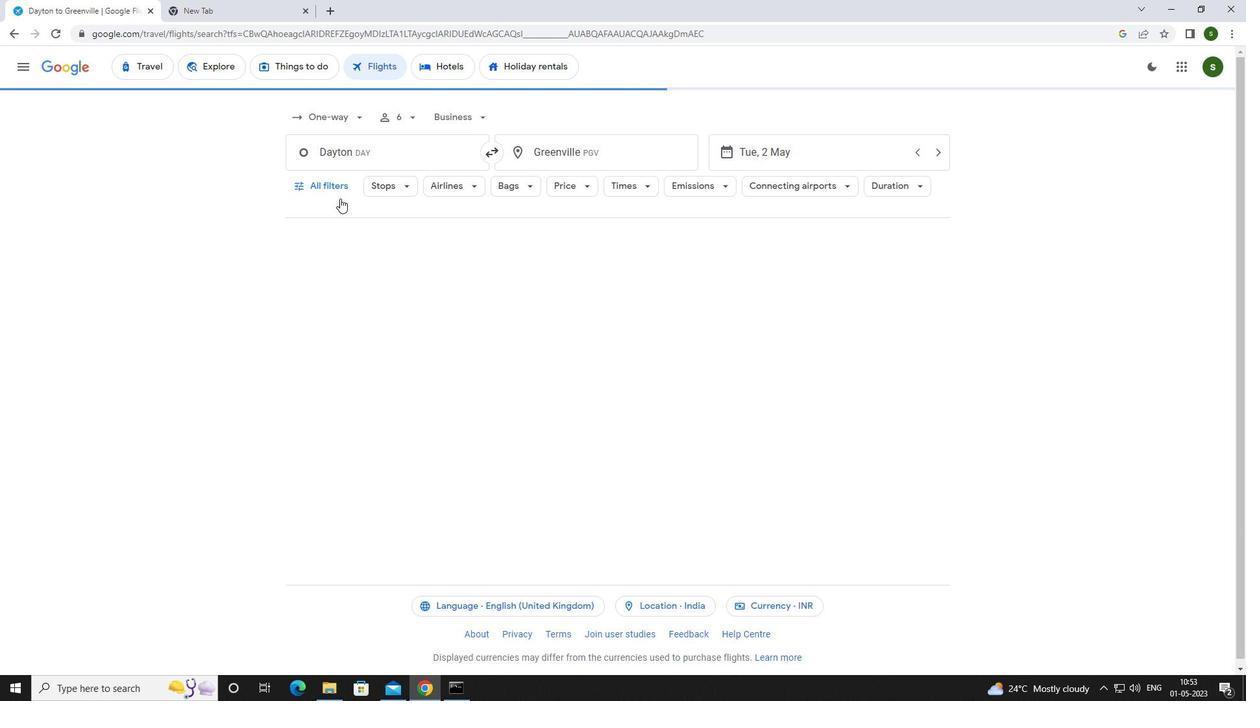 
Action: Mouse pressed left at (338, 190)
Screenshot: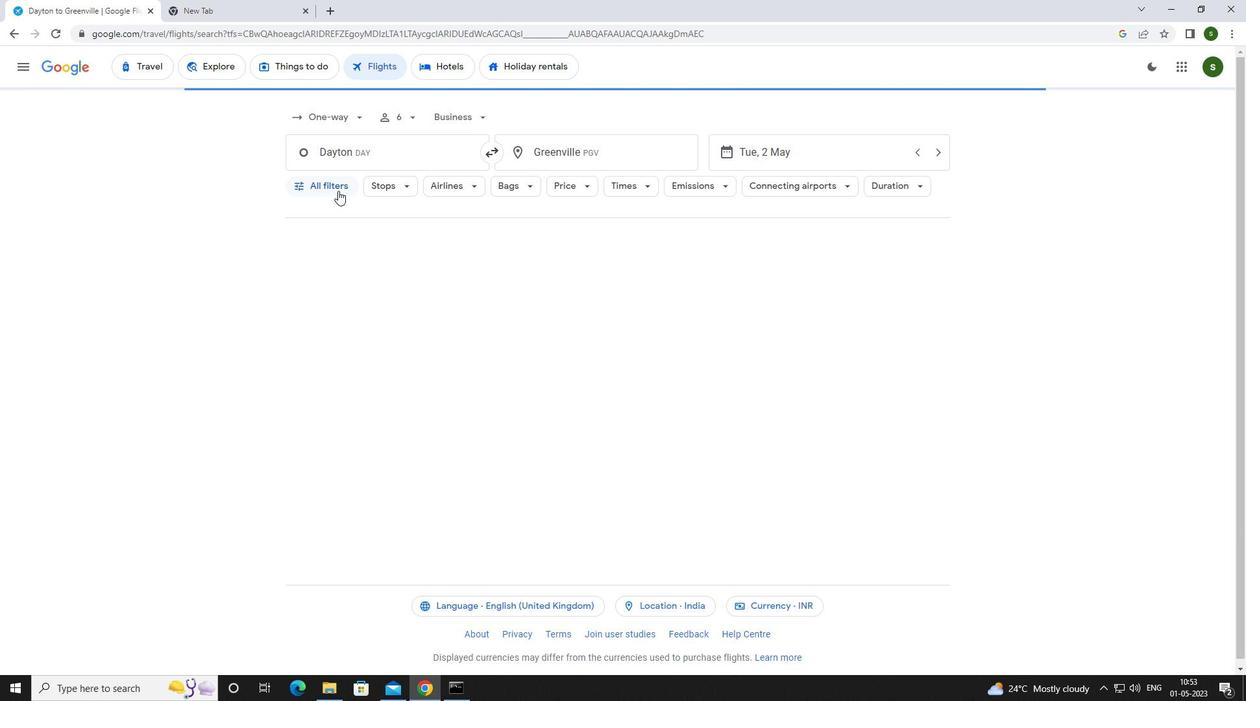 
Action: Mouse moved to (485, 460)
Screenshot: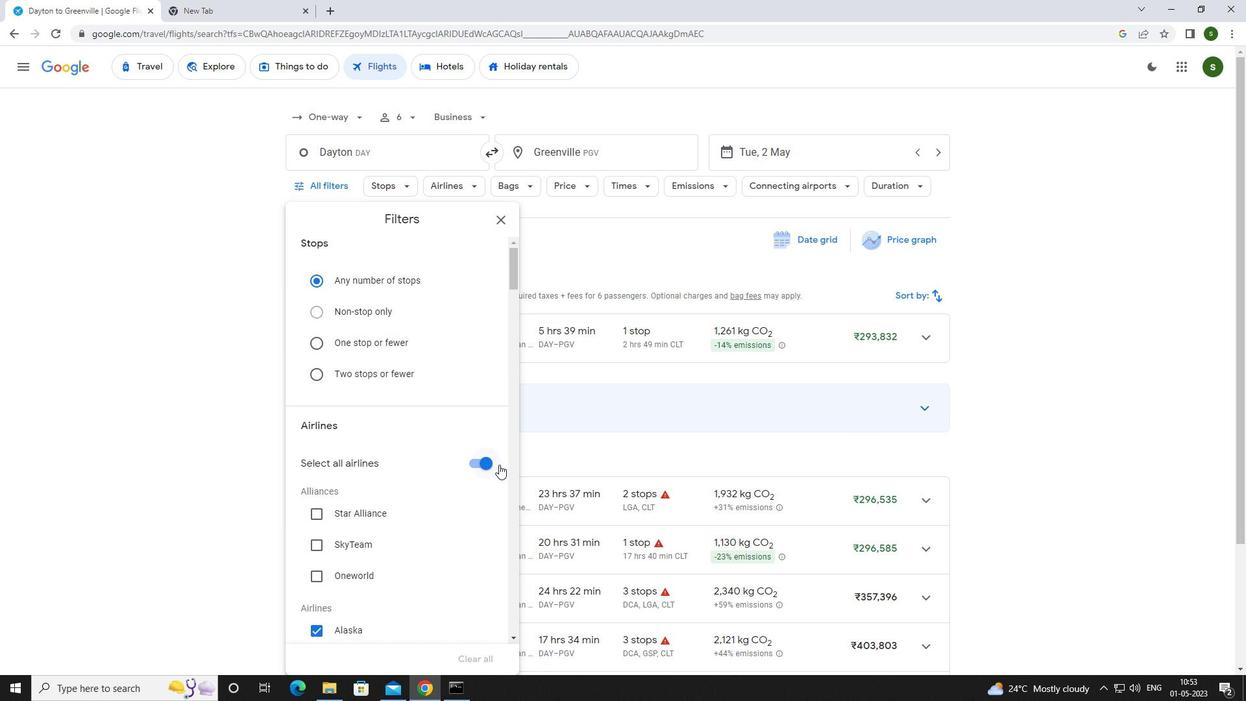 
Action: Mouse pressed left at (485, 460)
Screenshot: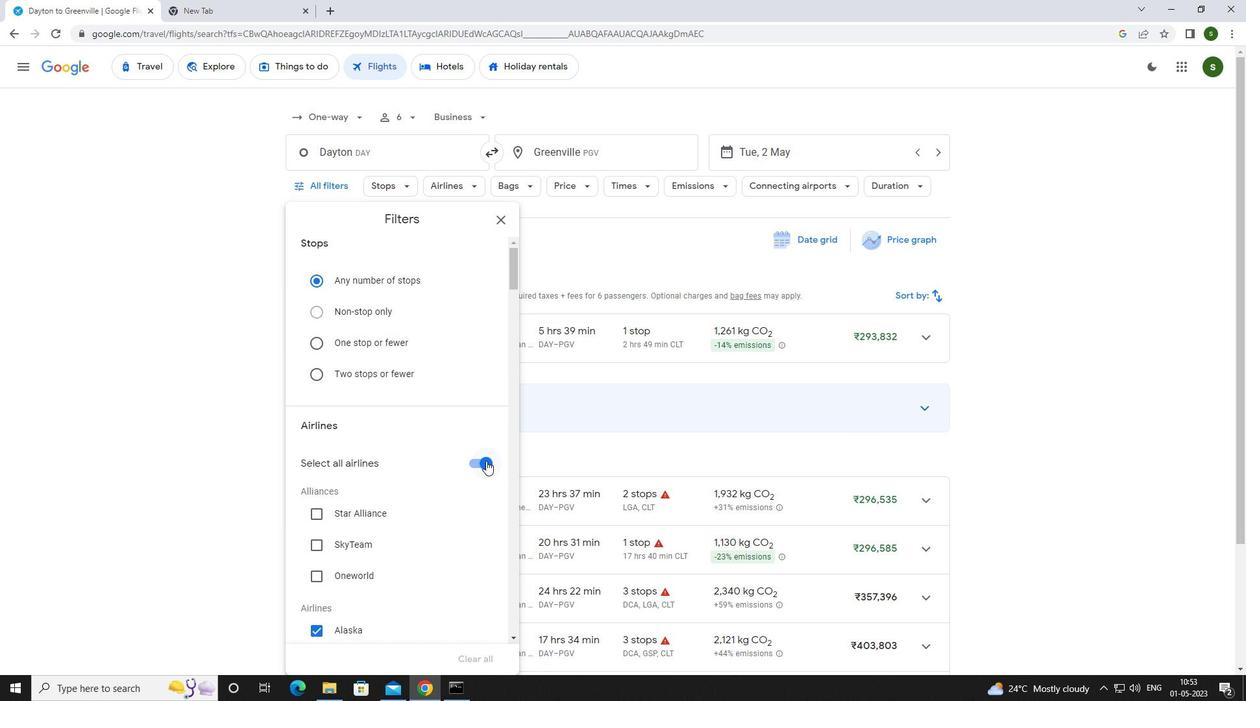 
Action: Mouse moved to (413, 383)
Screenshot: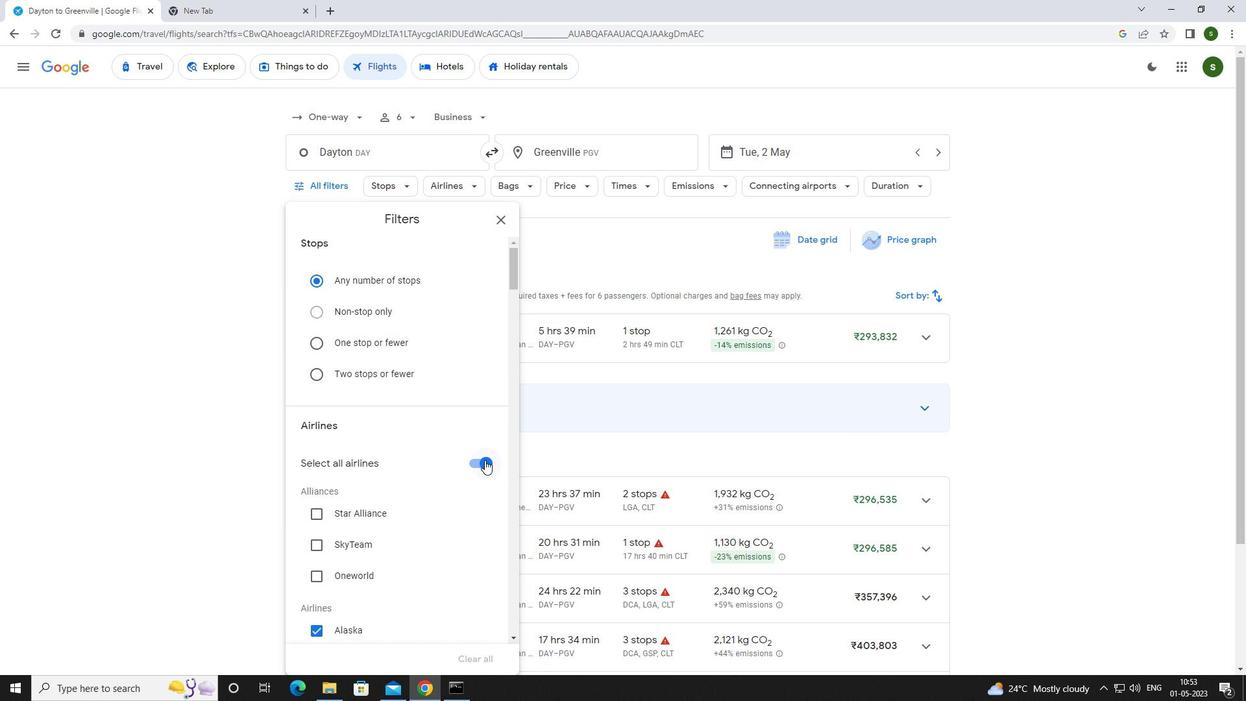 
Action: Mouse scrolled (413, 383) with delta (0, 0)
Screenshot: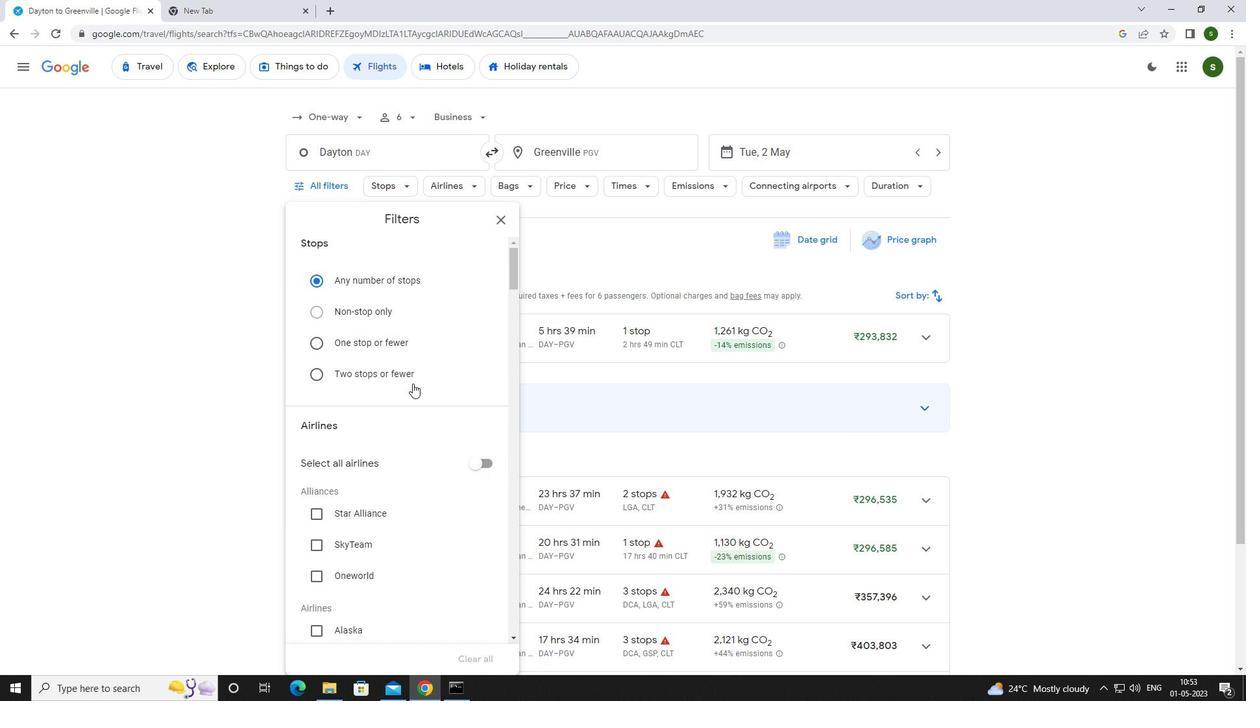 
Action: Mouse scrolled (413, 383) with delta (0, 0)
Screenshot: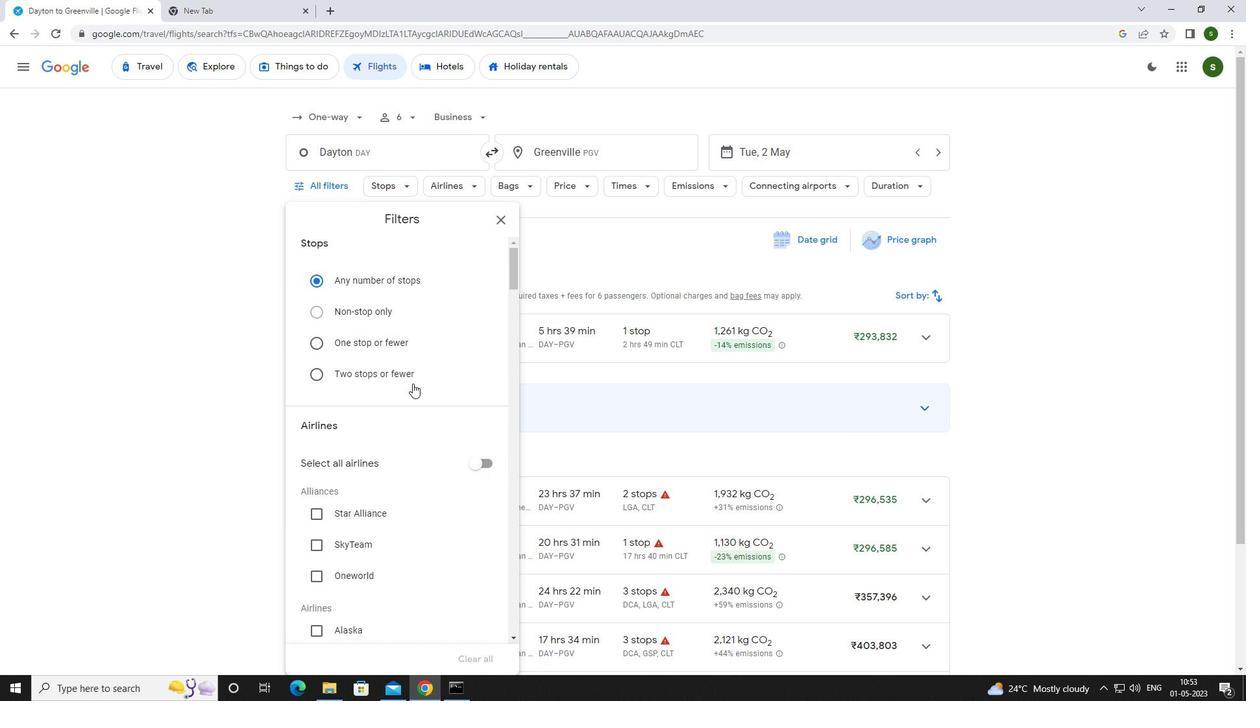 
Action: Mouse scrolled (413, 383) with delta (0, 0)
Screenshot: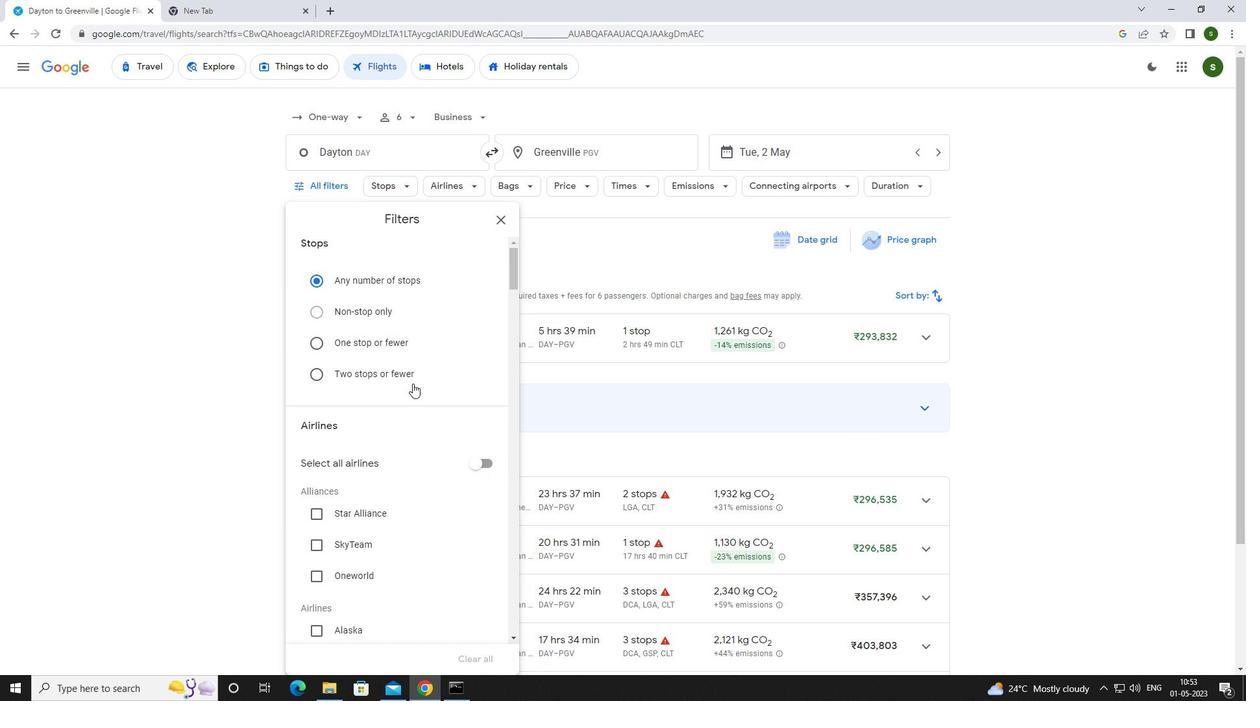
Action: Mouse moved to (346, 435)
Screenshot: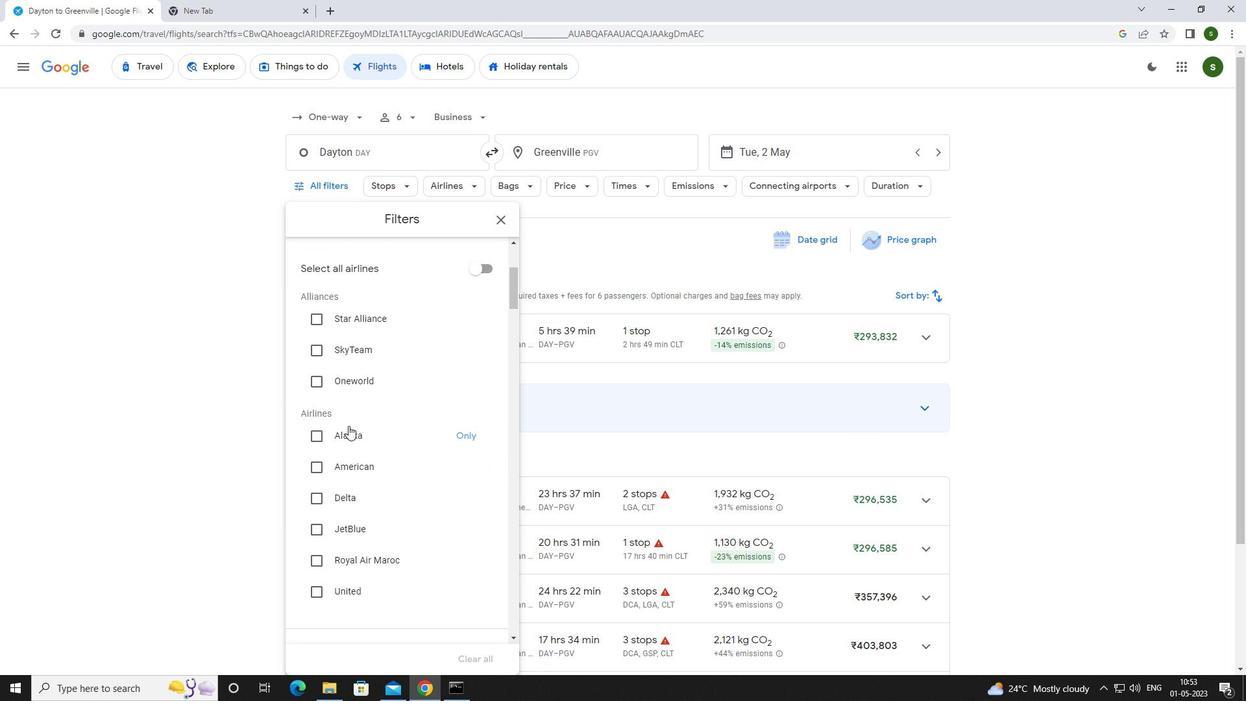 
Action: Mouse pressed left at (346, 435)
Screenshot: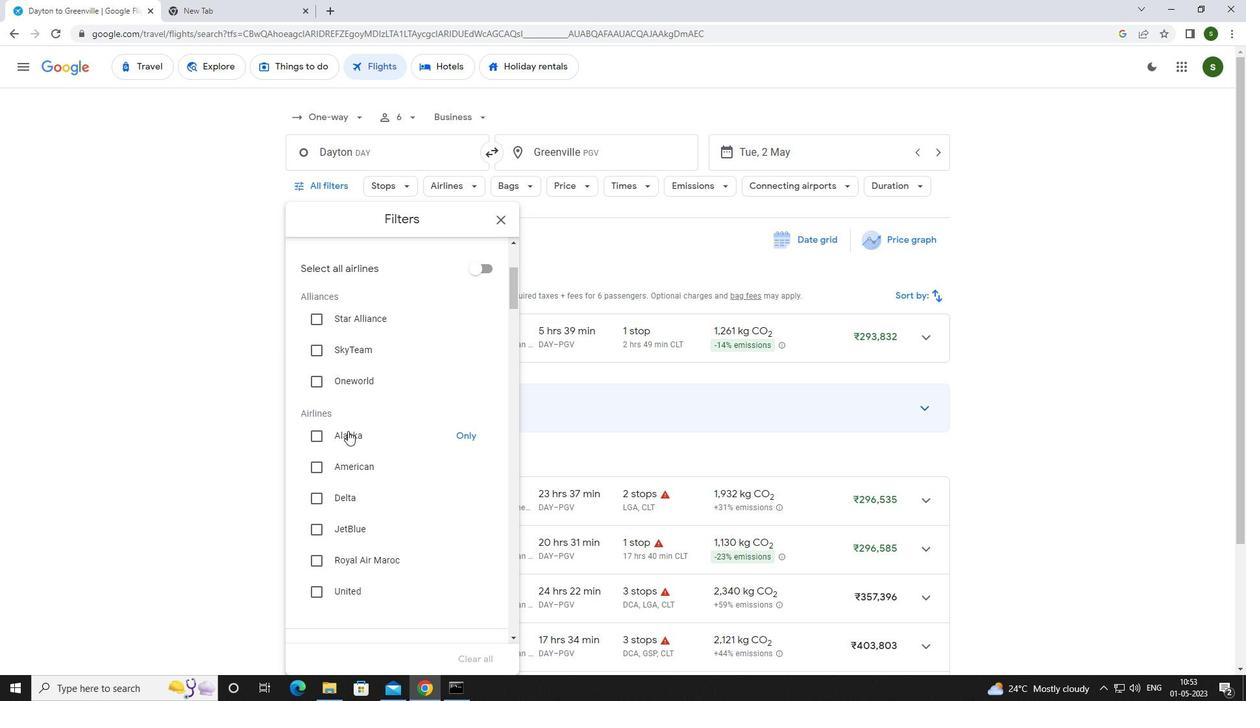 
Action: Mouse moved to (403, 400)
Screenshot: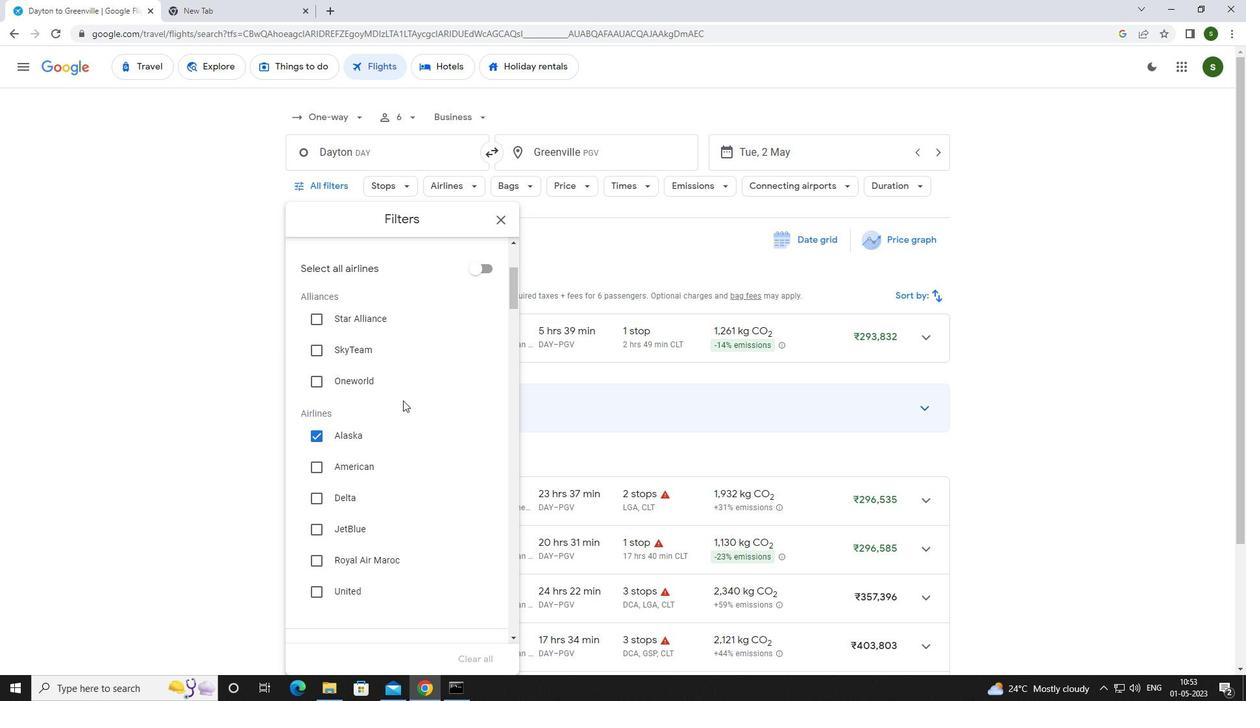 
Action: Mouse scrolled (403, 399) with delta (0, 0)
Screenshot: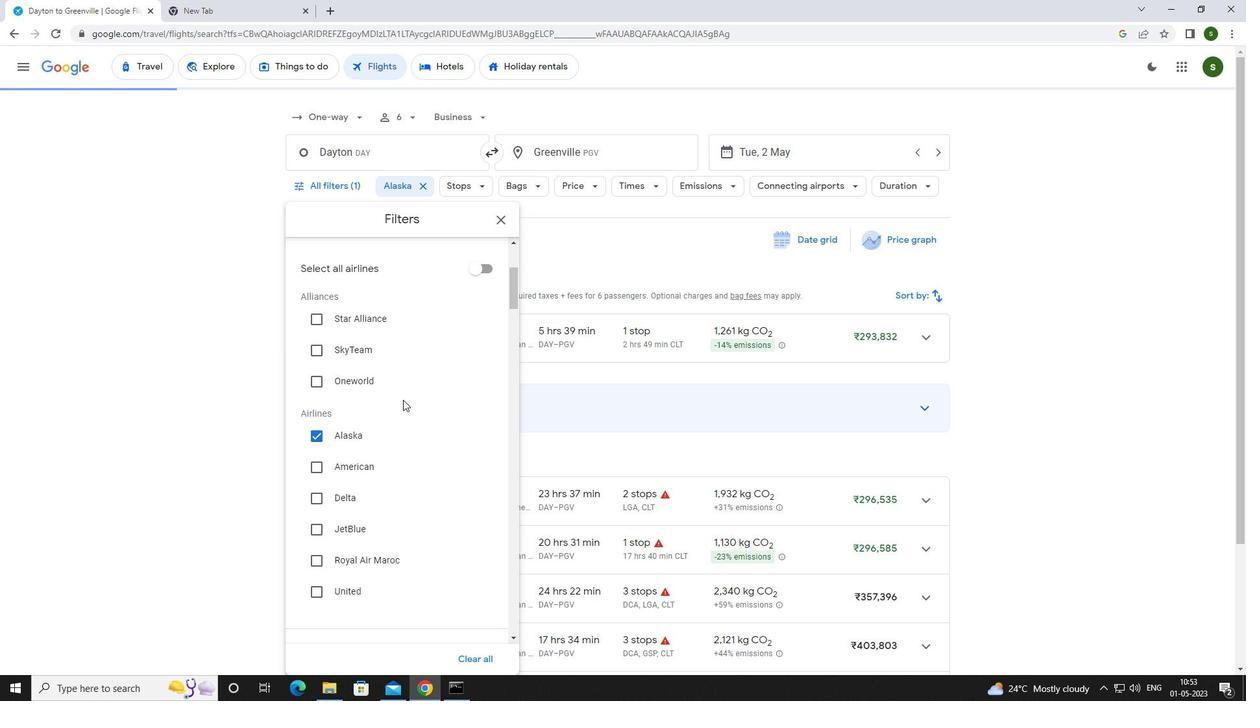 
Action: Mouse scrolled (403, 399) with delta (0, 0)
Screenshot: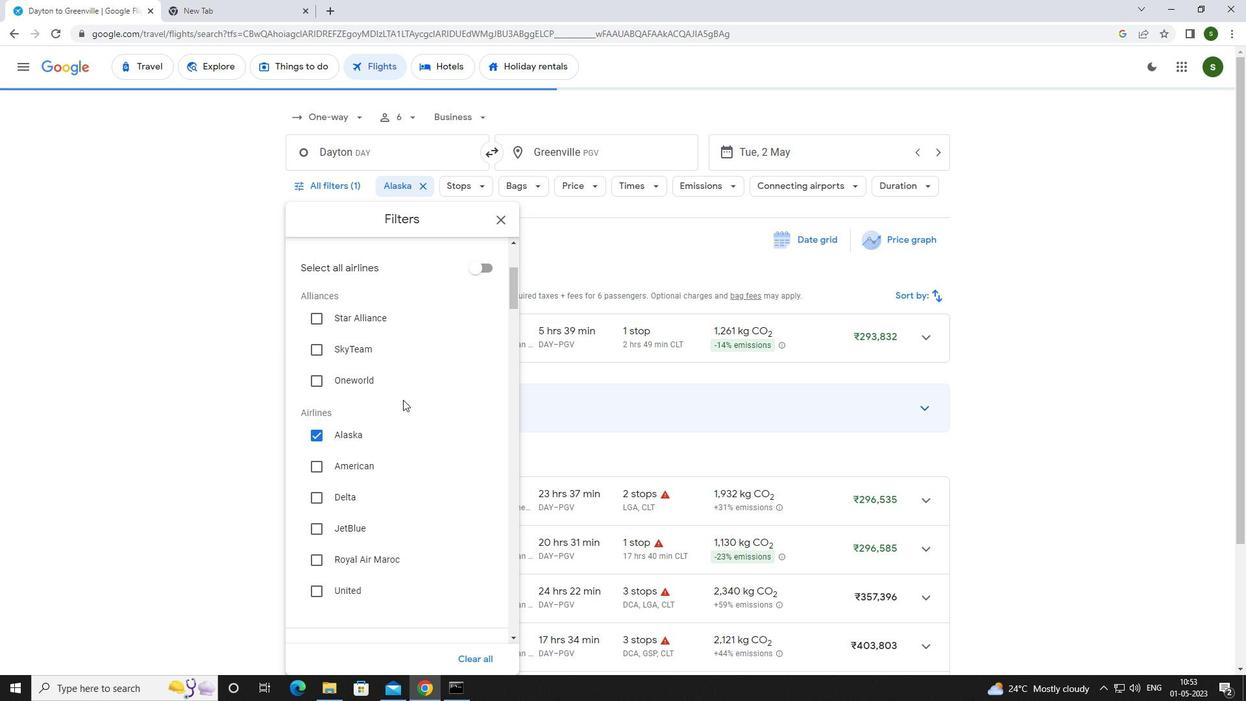 
Action: Mouse scrolled (403, 399) with delta (0, 0)
Screenshot: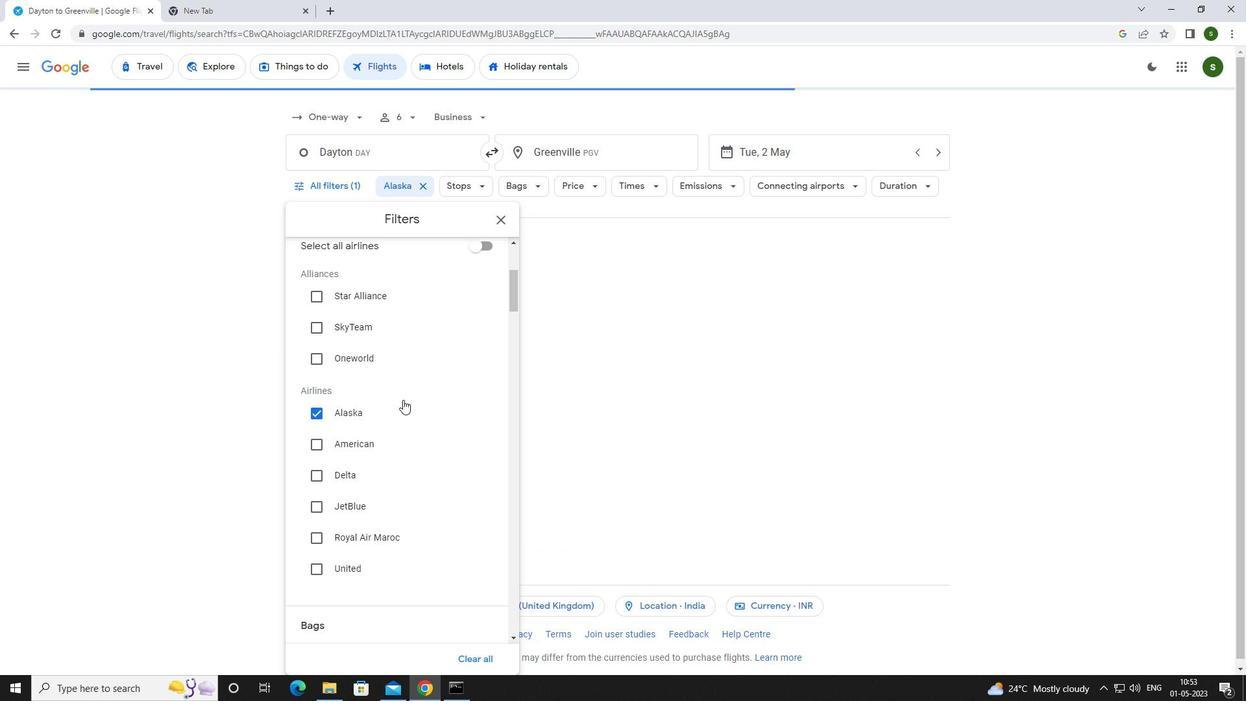 
Action: Mouse scrolled (403, 399) with delta (0, 0)
Screenshot: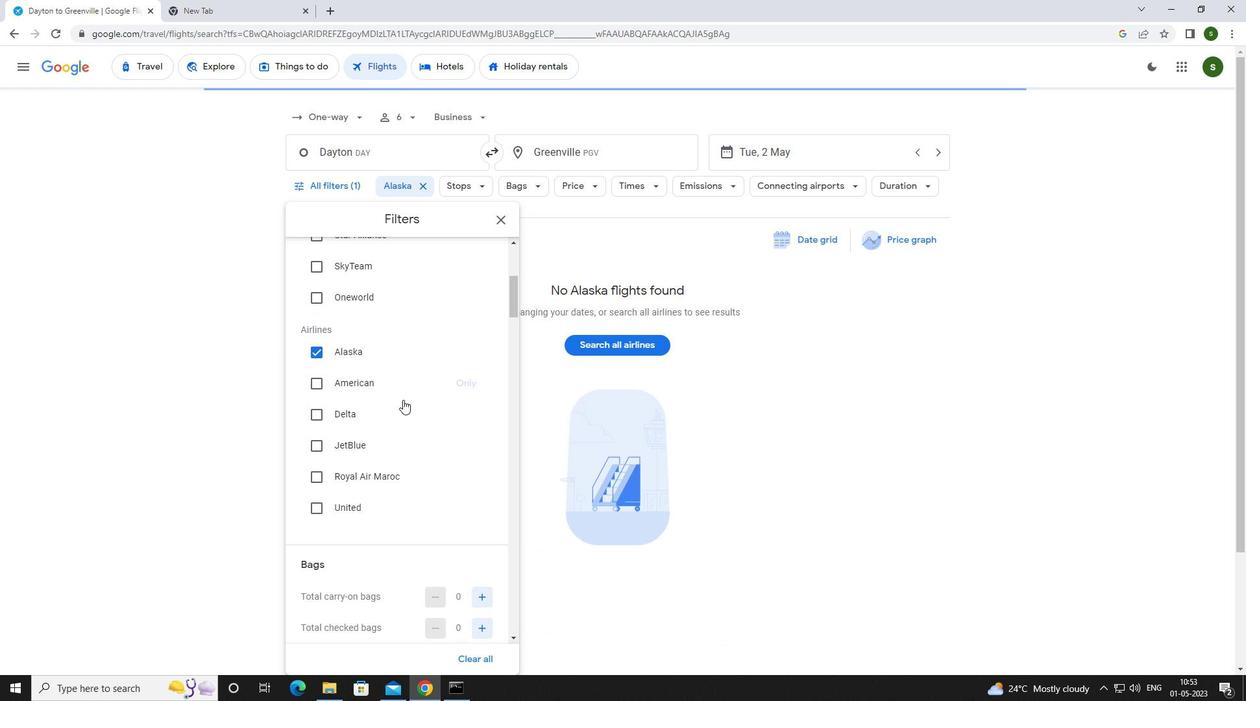
Action: Mouse moved to (487, 417)
Screenshot: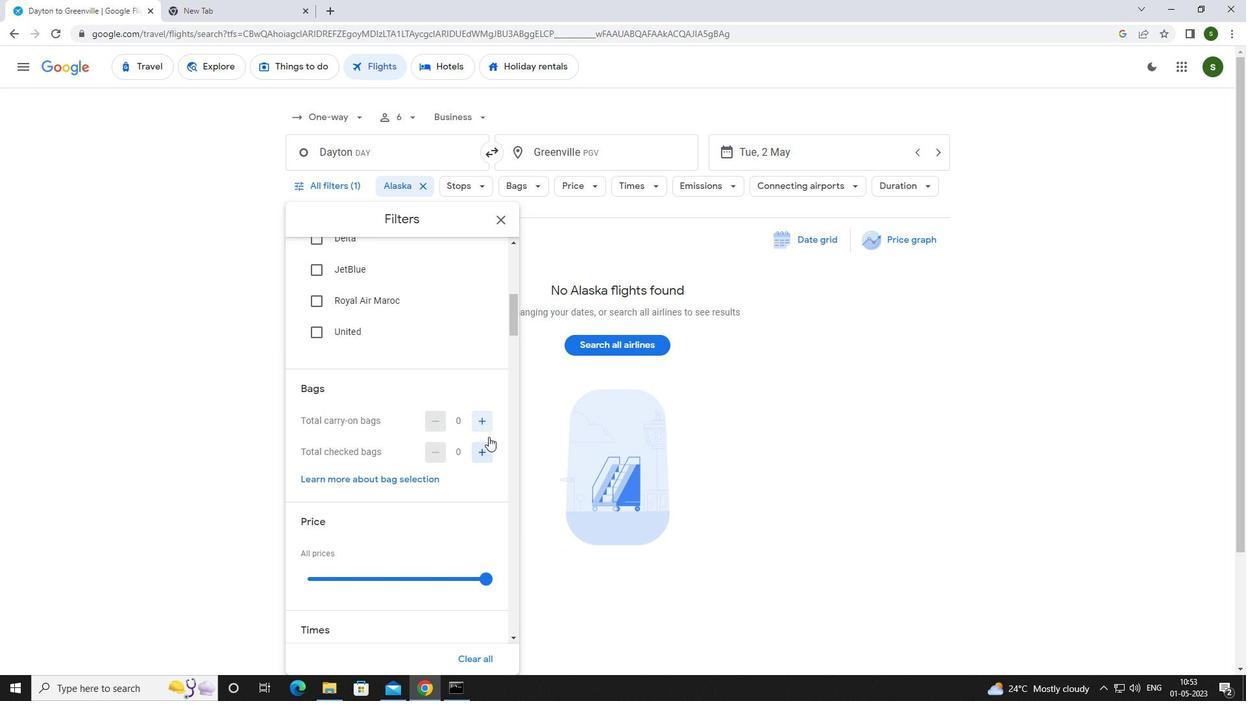 
Action: Mouse pressed left at (487, 417)
Screenshot: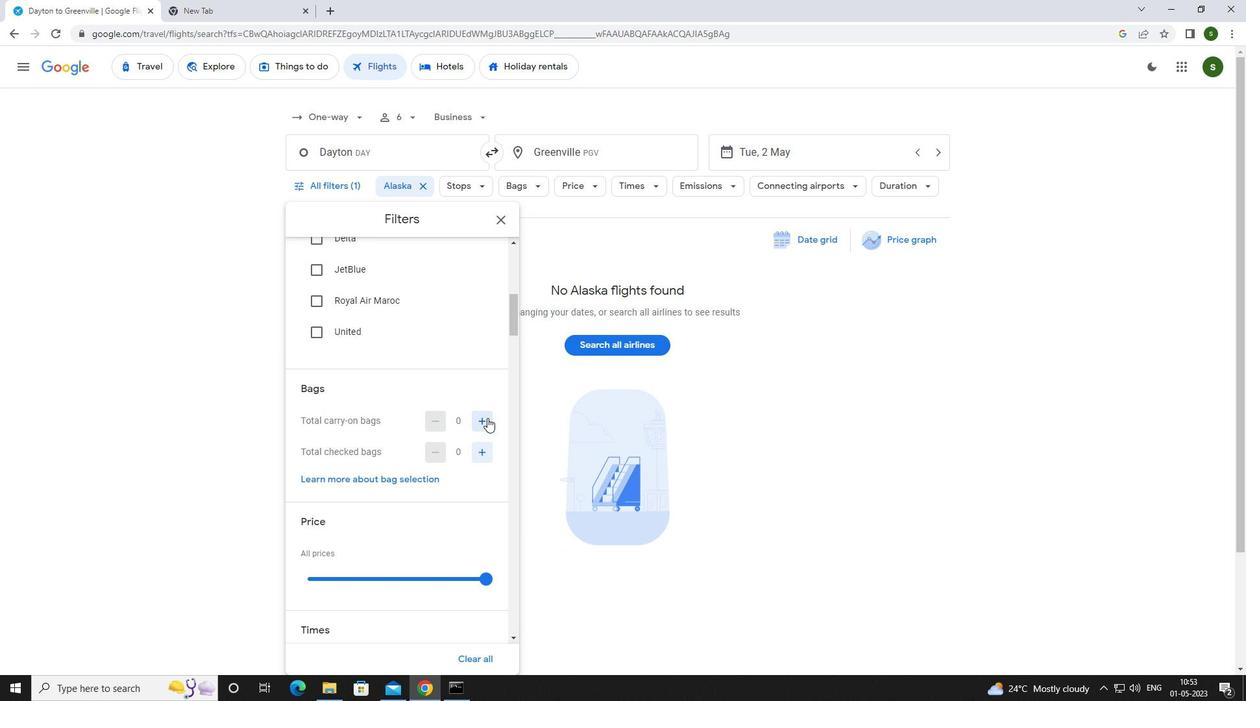 
Action: Mouse moved to (488, 456)
Screenshot: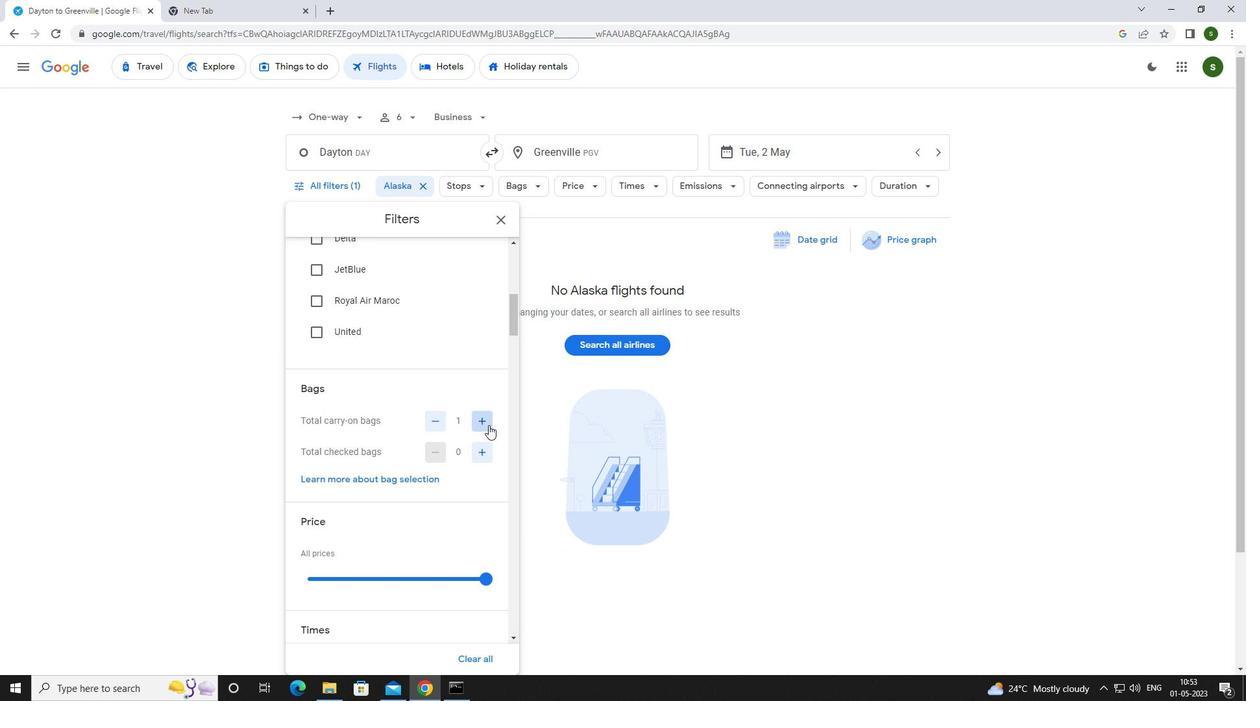
Action: Mouse pressed left at (488, 456)
Screenshot: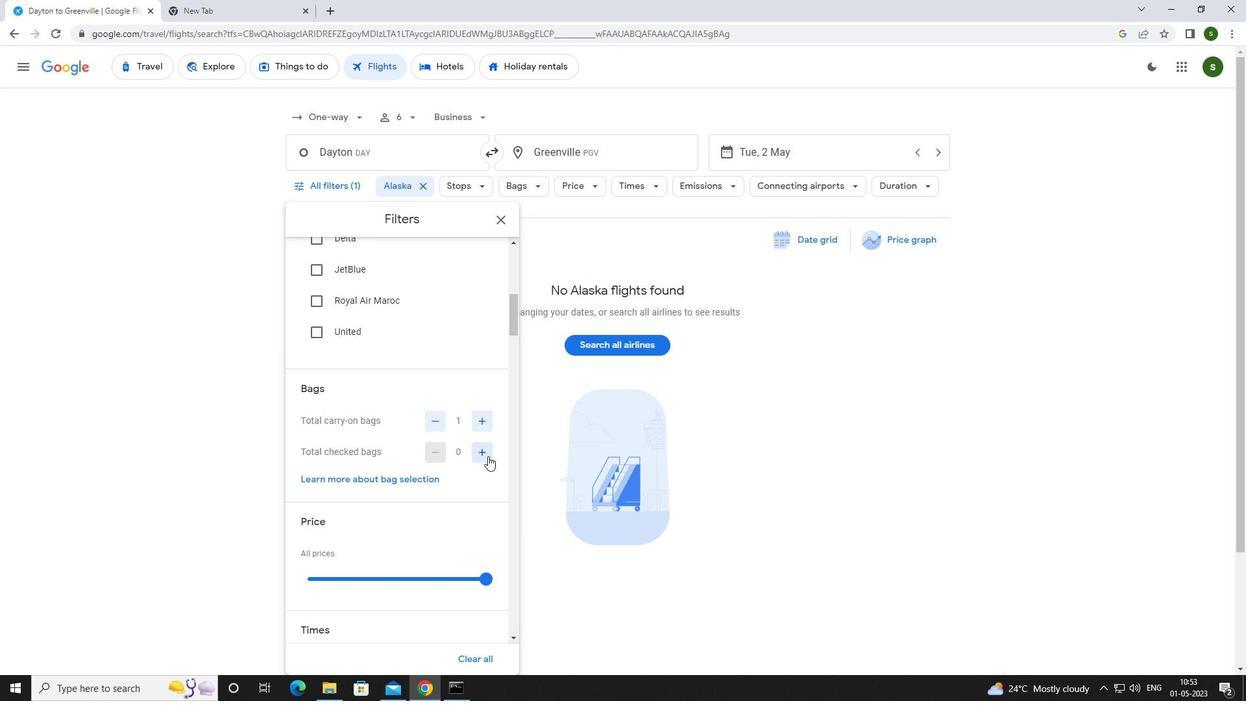 
Action: Mouse pressed left at (488, 456)
Screenshot: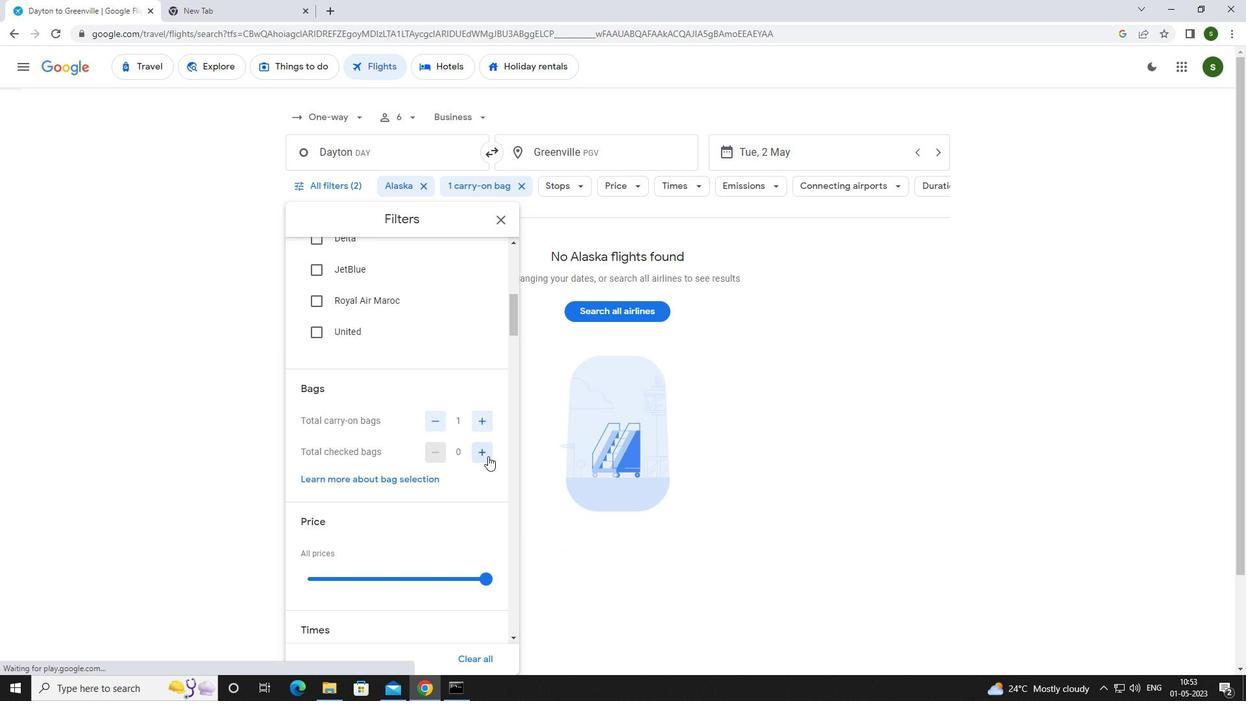 
Action: Mouse pressed left at (488, 456)
Screenshot: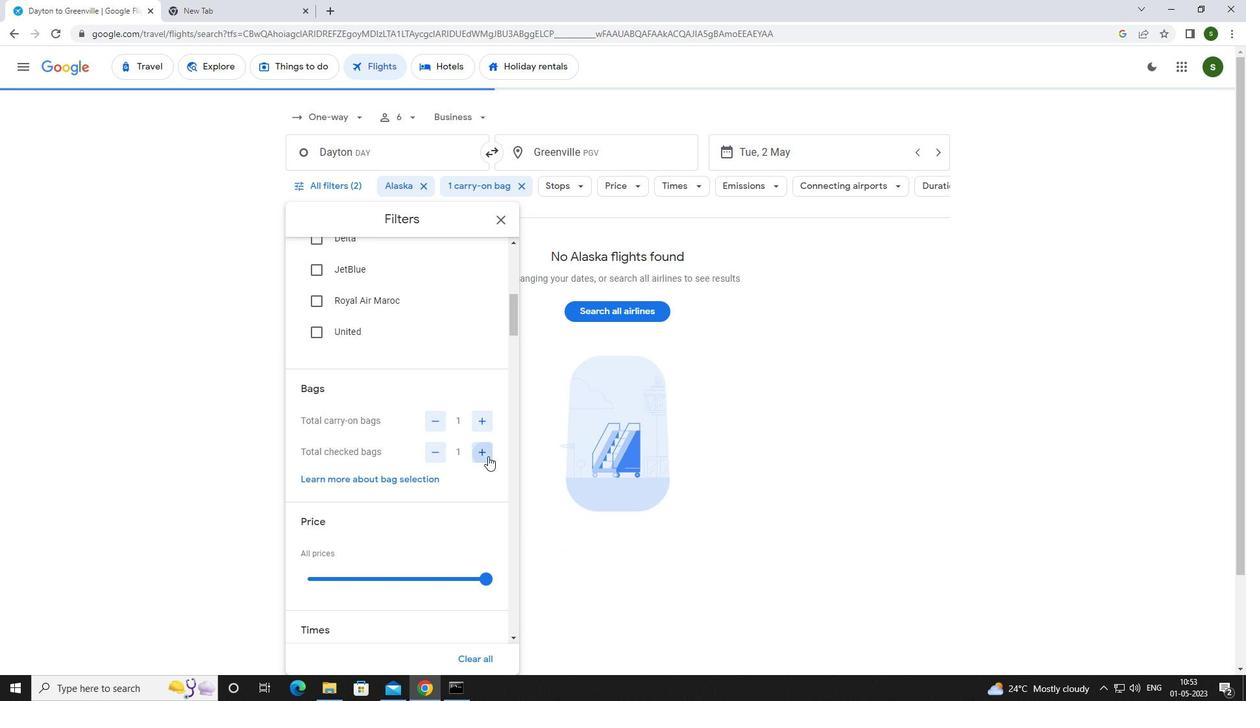 
Action: Mouse moved to (418, 410)
Screenshot: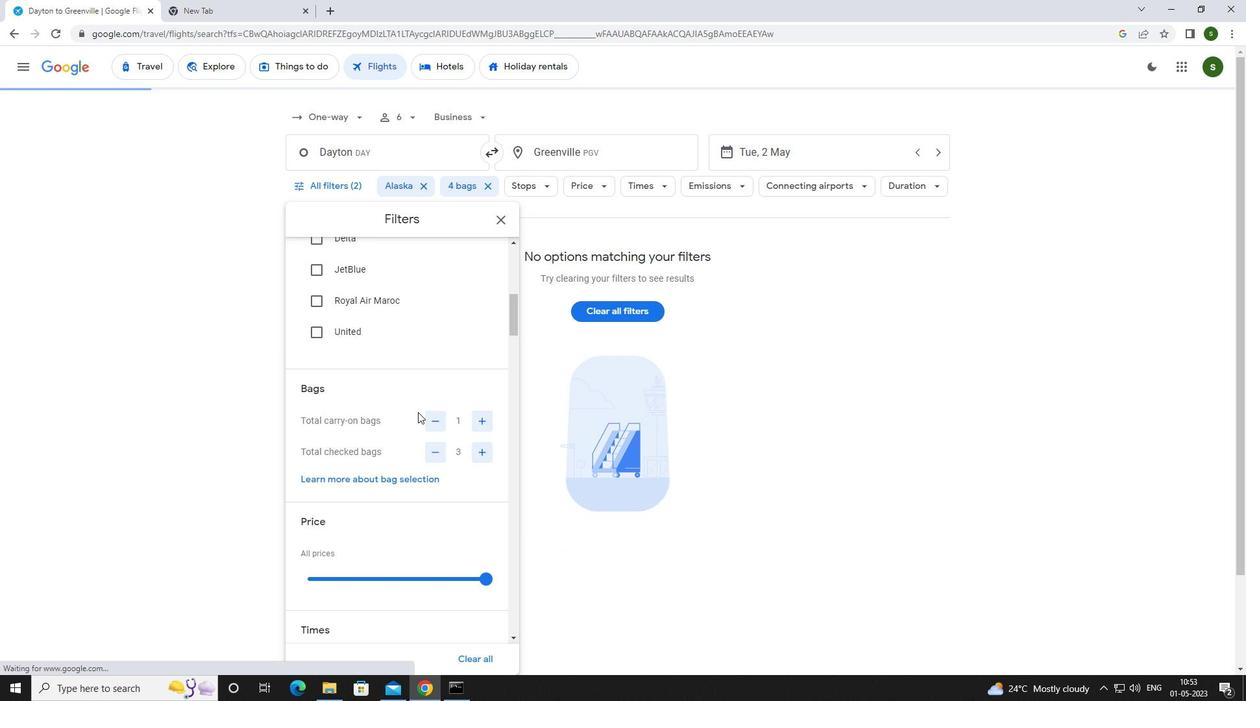 
Action: Mouse scrolled (418, 409) with delta (0, 0)
Screenshot: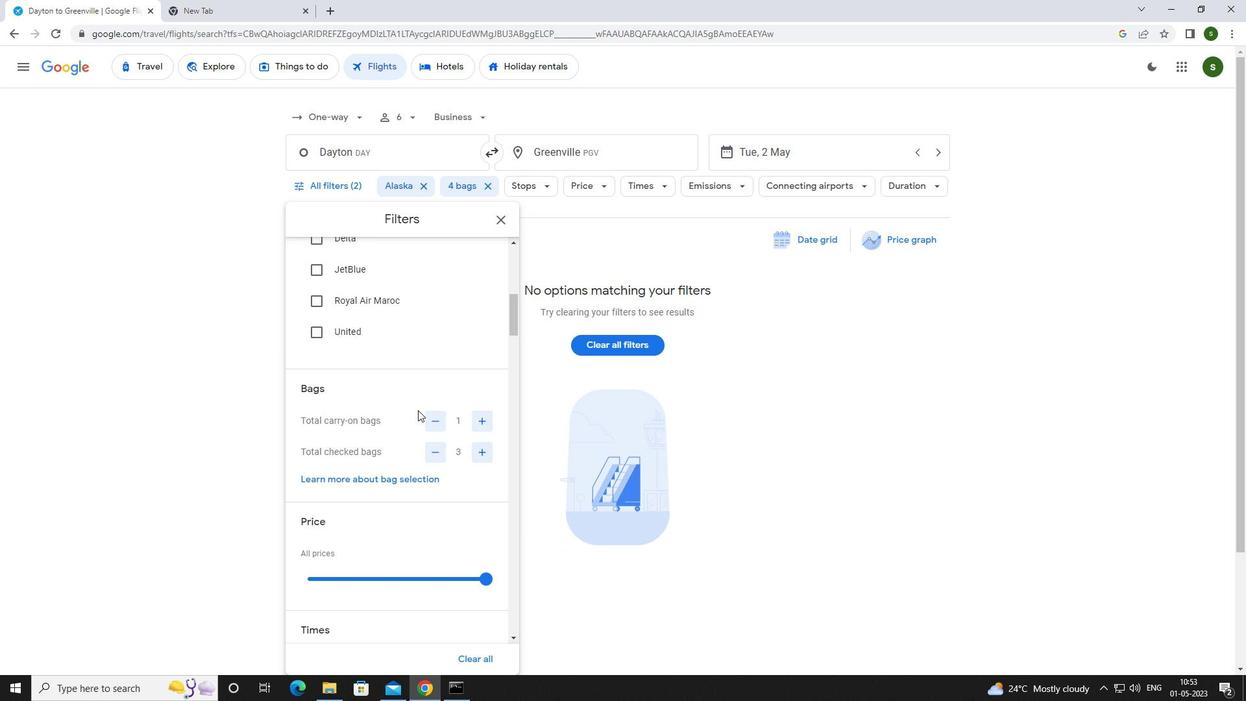 
Action: Mouse scrolled (418, 409) with delta (0, 0)
Screenshot: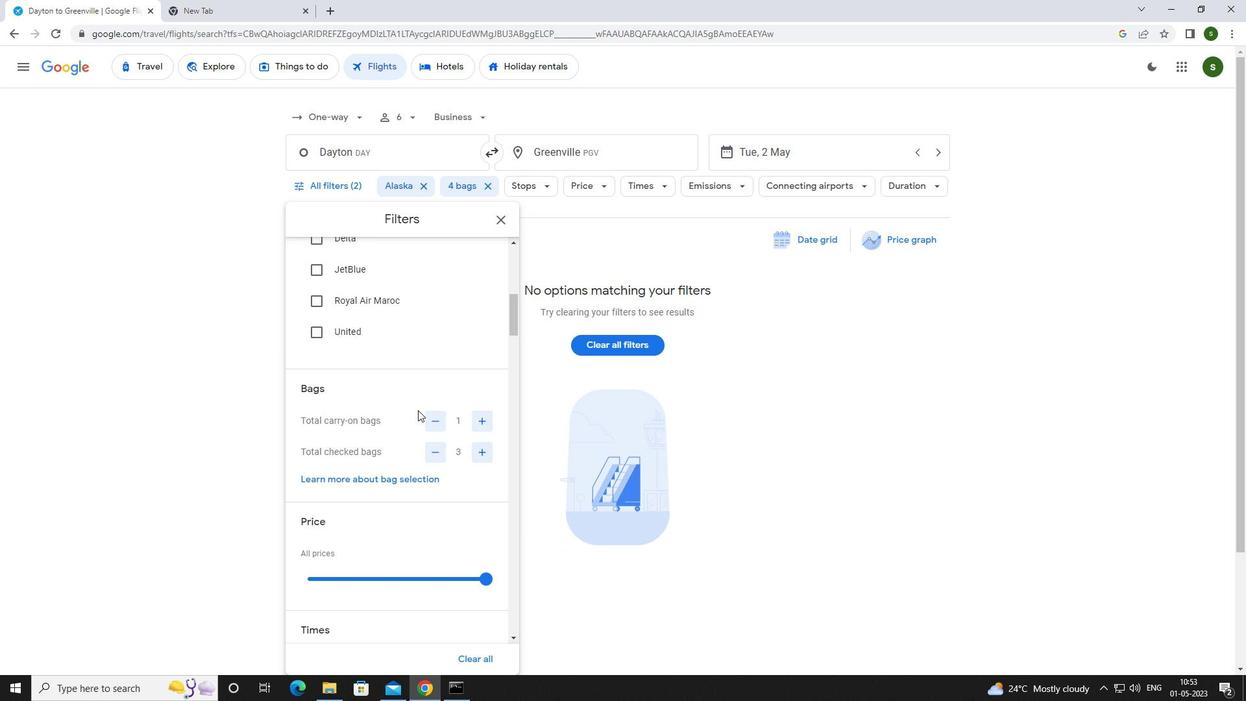 
Action: Mouse scrolled (418, 409) with delta (0, 0)
Screenshot: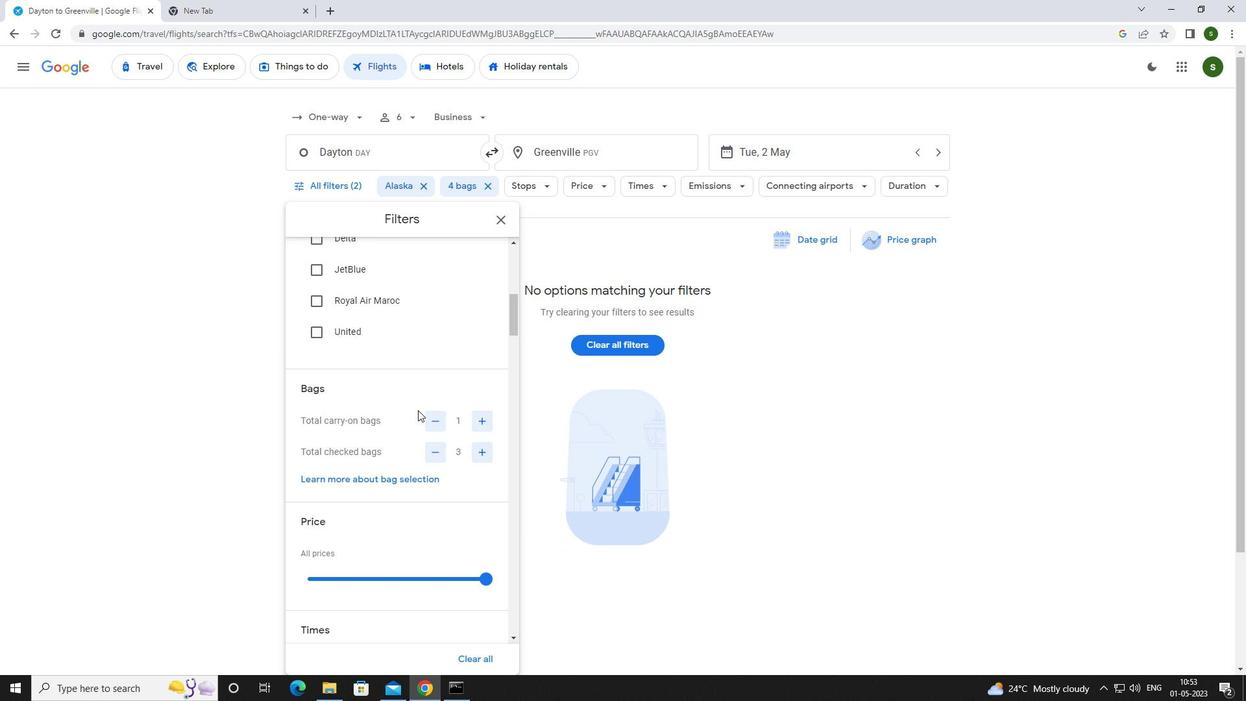 
Action: Mouse moved to (487, 383)
Screenshot: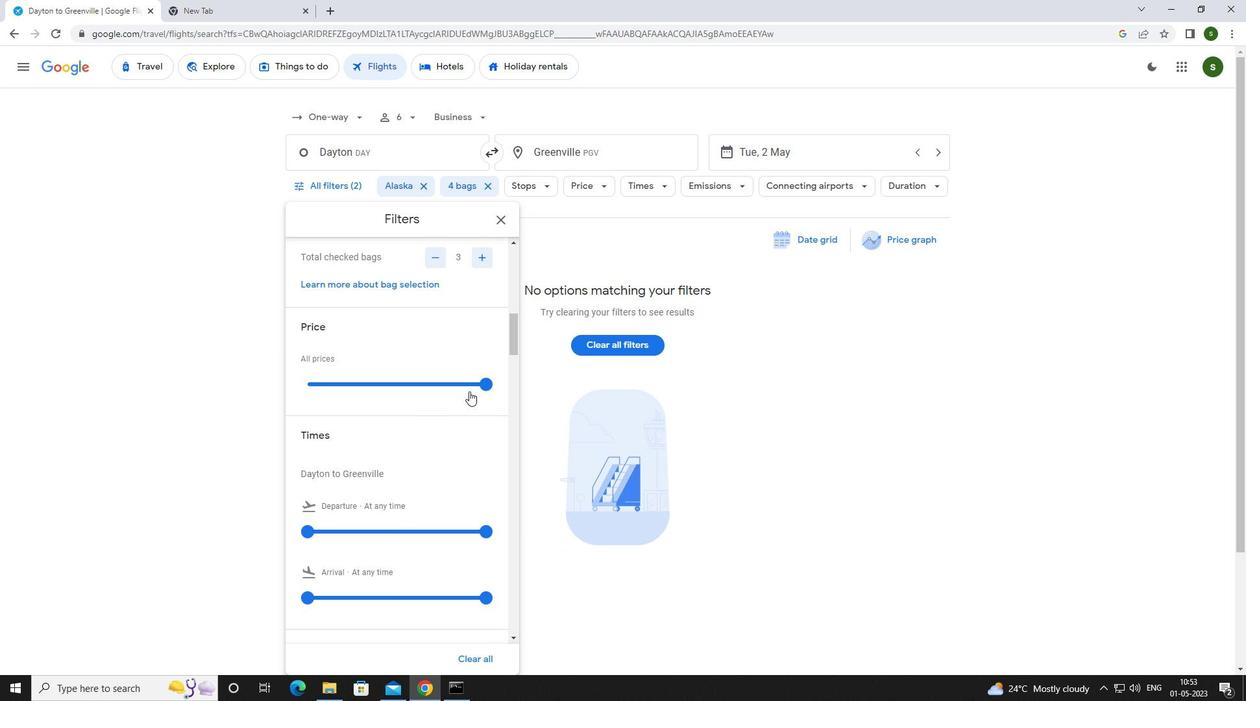 
Action: Mouse pressed left at (487, 383)
Screenshot: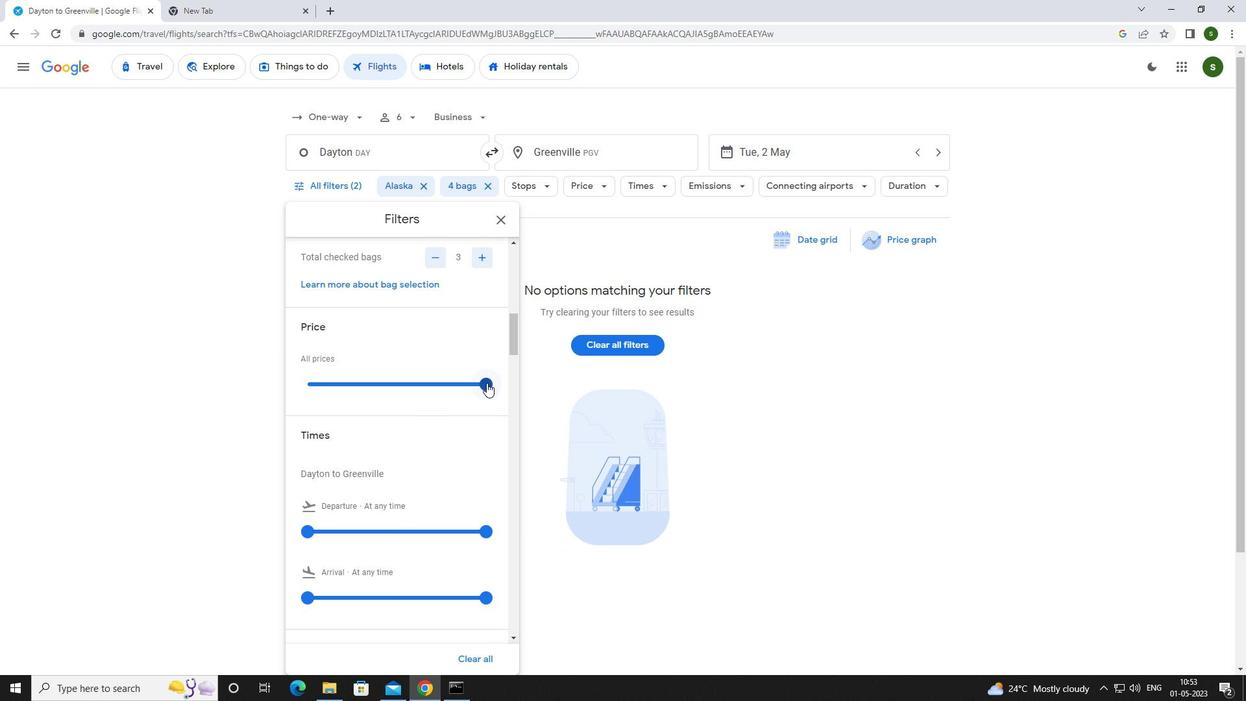 
Action: Mouse moved to (357, 406)
Screenshot: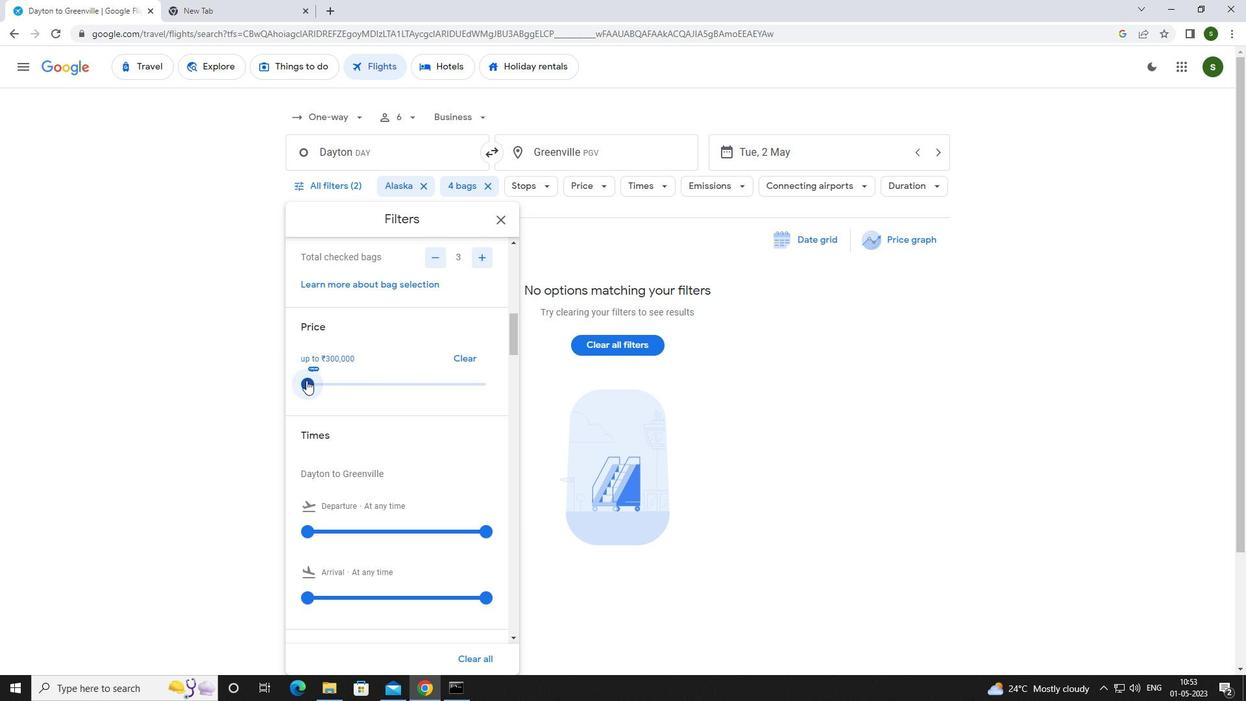 
Action: Mouse scrolled (357, 405) with delta (0, 0)
Screenshot: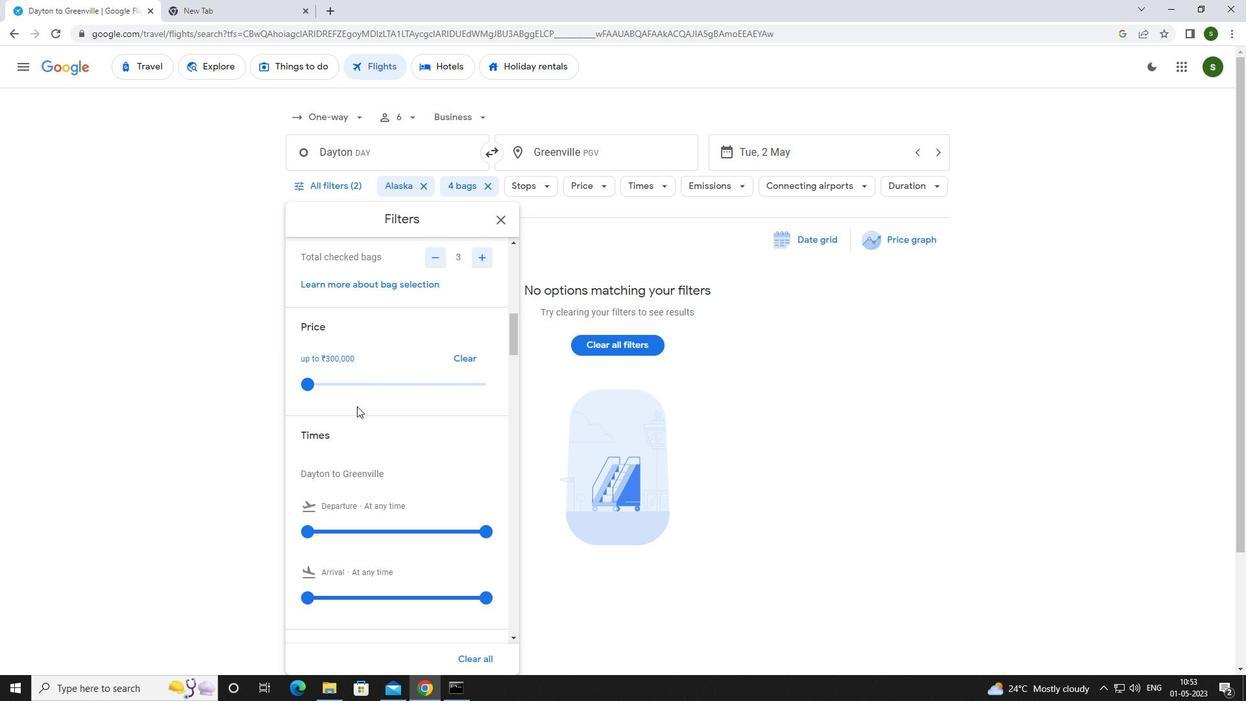 
Action: Mouse moved to (308, 464)
Screenshot: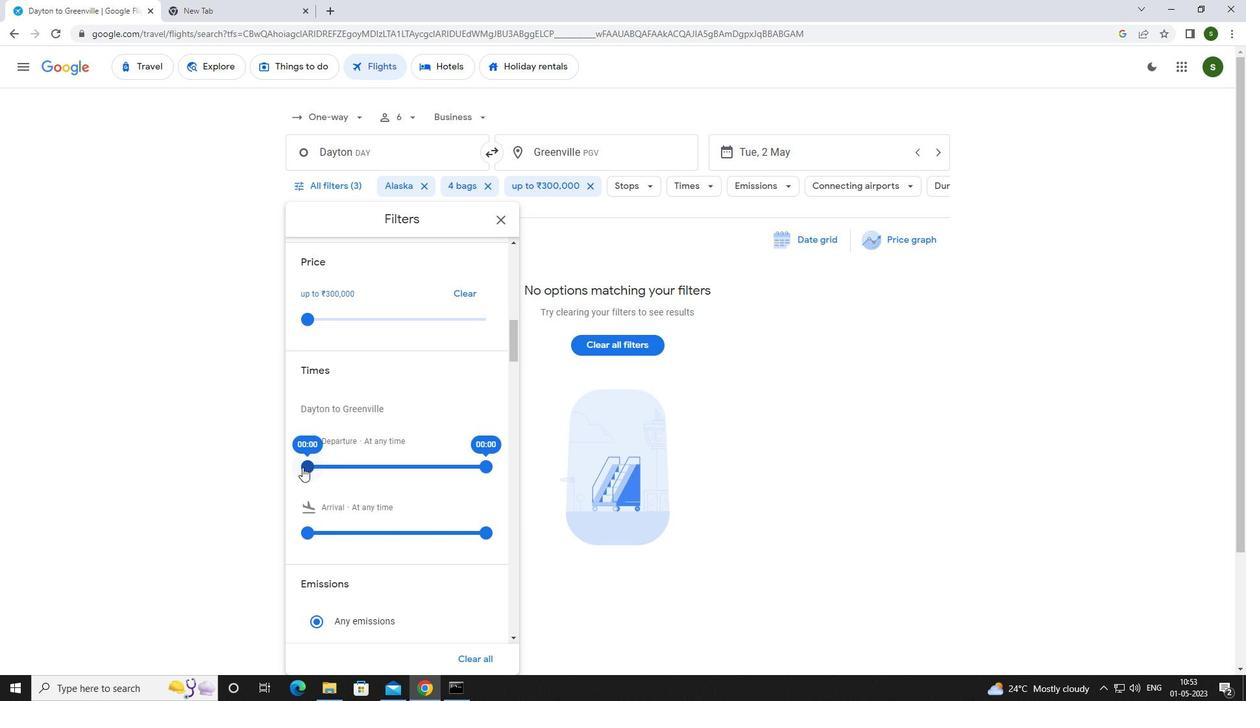 
Action: Mouse pressed left at (308, 464)
Screenshot: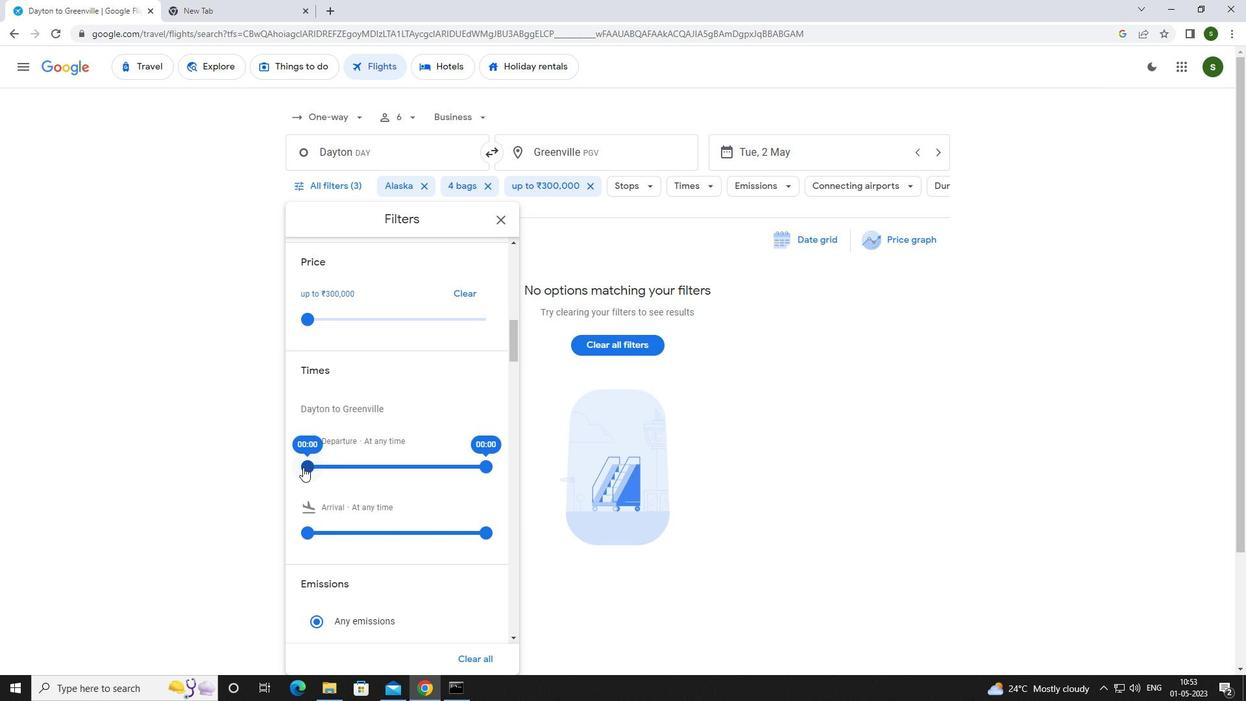 
Action: Mouse moved to (716, 419)
Screenshot: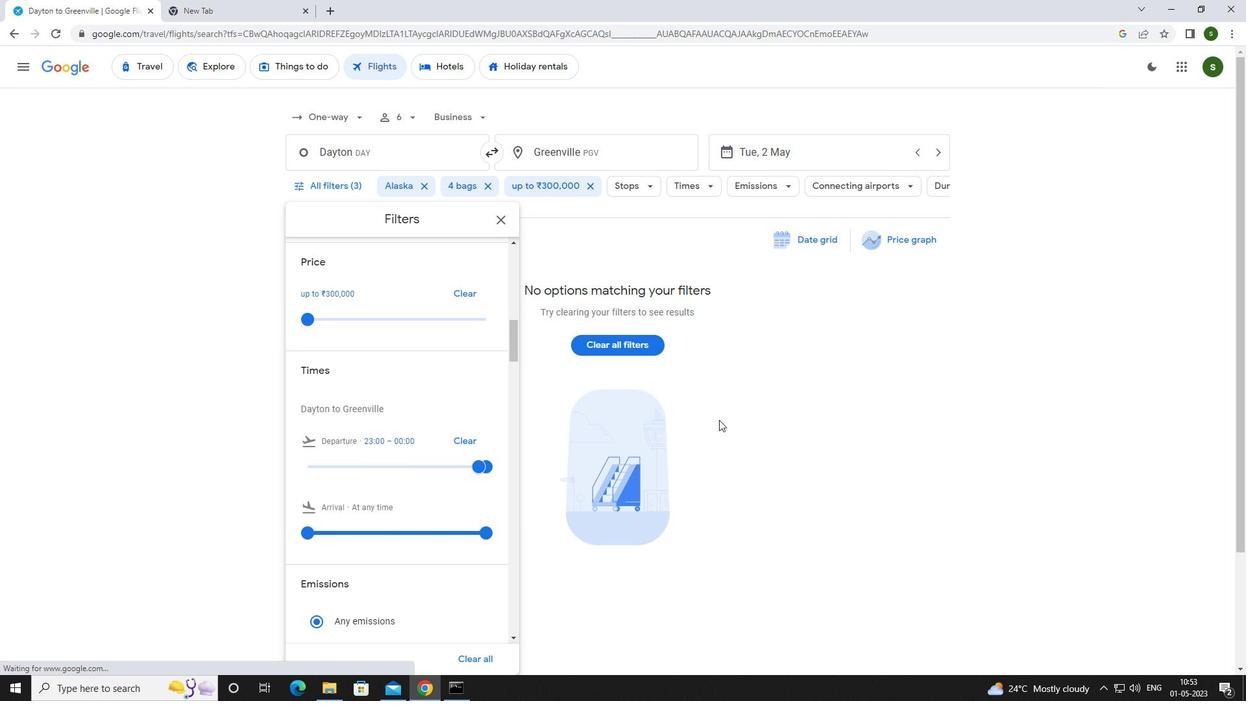 
Action: Mouse pressed left at (716, 419)
Screenshot: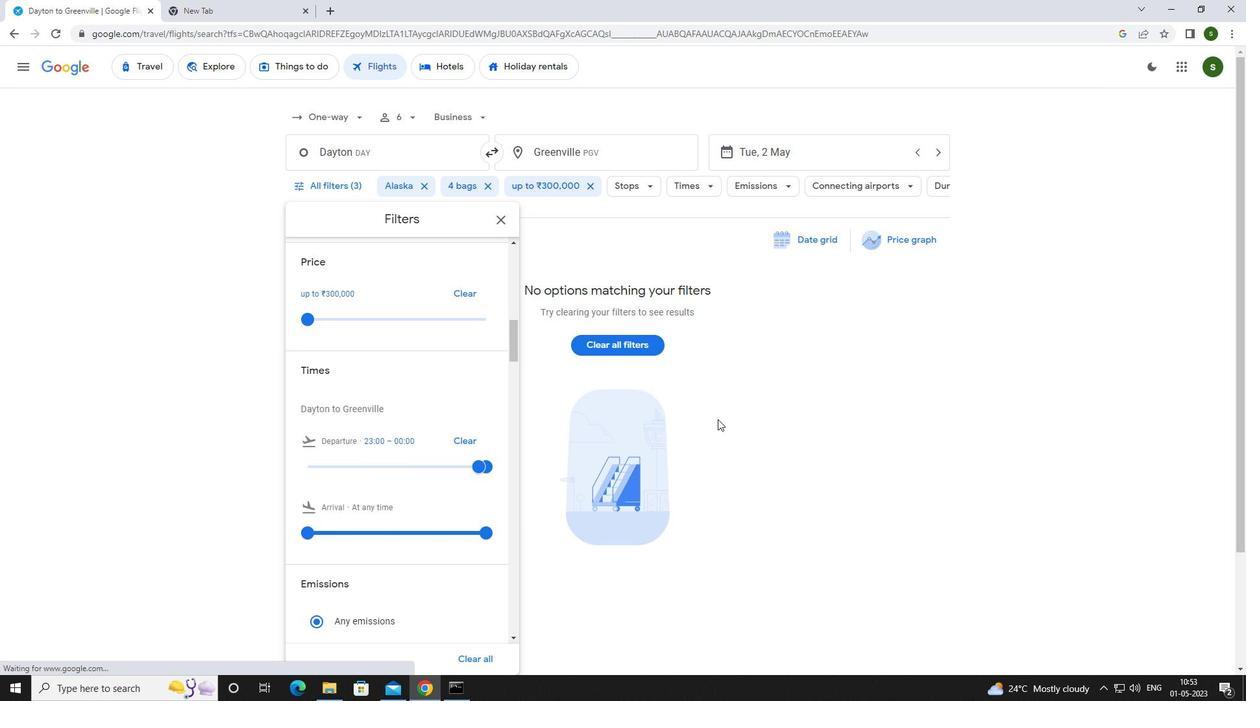 
